 Task: Look for space in Chesham, United Kingdom from 2nd June, 2023 to 15th June, 2023 for 2 adults in price range Rs.10000 to Rs.15000. Place can be entire place with 1  bedroom having 1 bed and 1 bathroom. Property type can be house, flat, guest house, hotel. Booking option can be shelf check-in. Required host language is English.
Action: Mouse moved to (416, 59)
Screenshot: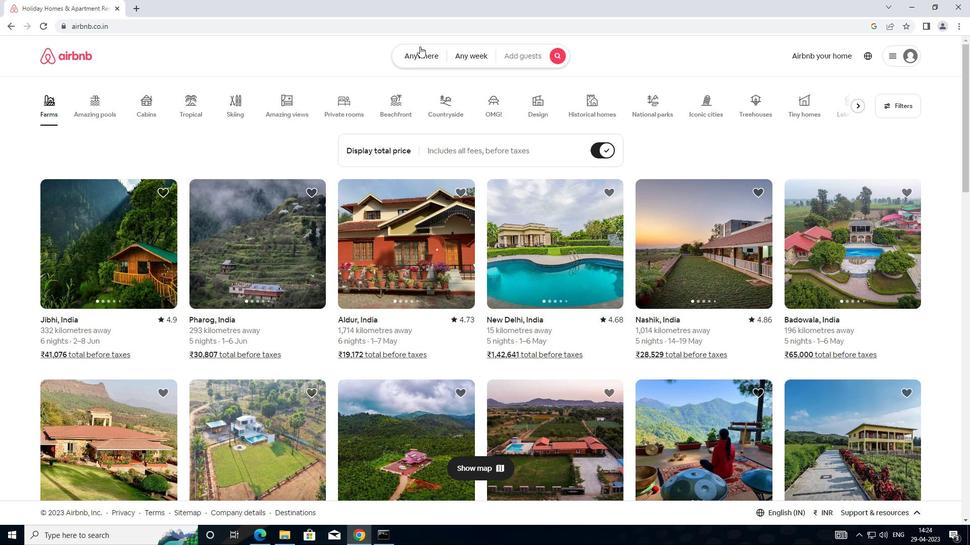 
Action: Mouse pressed left at (416, 59)
Screenshot: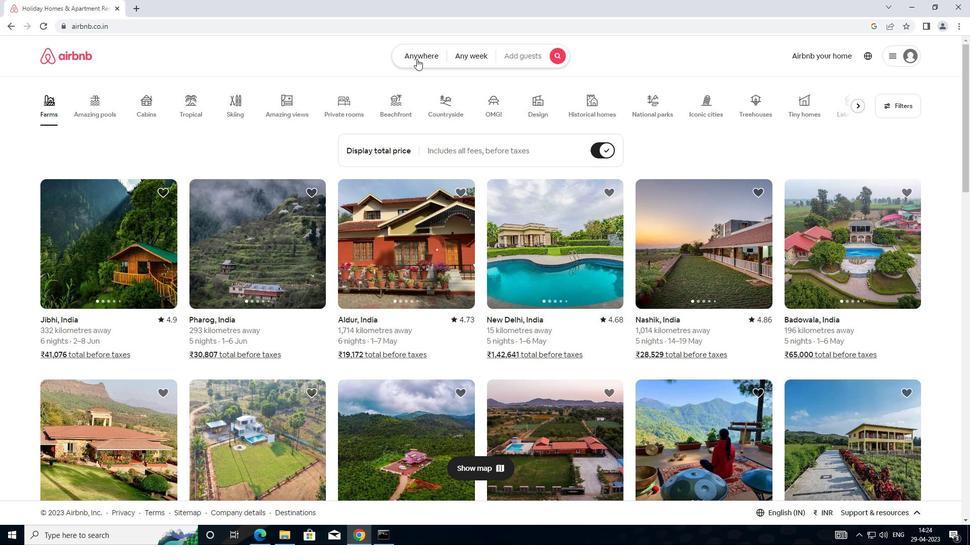 
Action: Mouse moved to (331, 97)
Screenshot: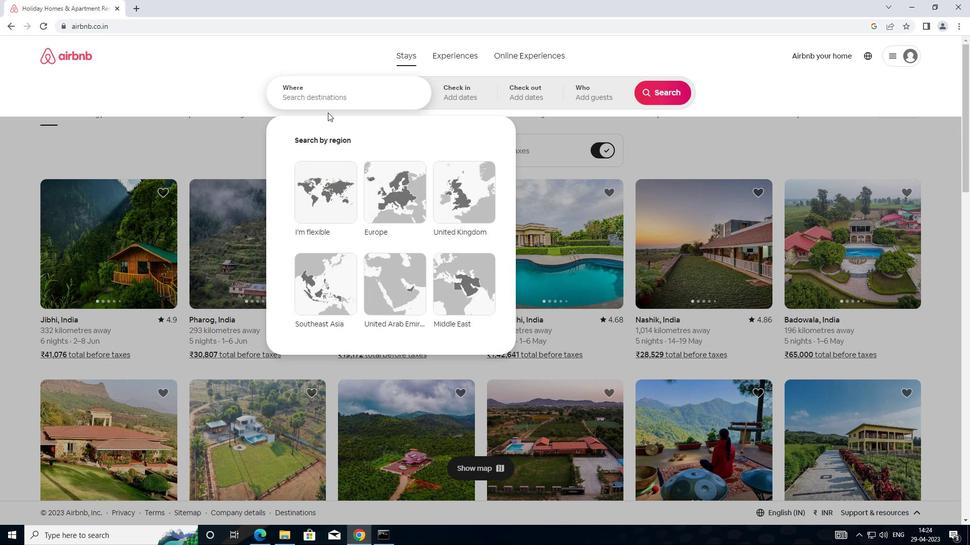 
Action: Mouse pressed left at (331, 97)
Screenshot: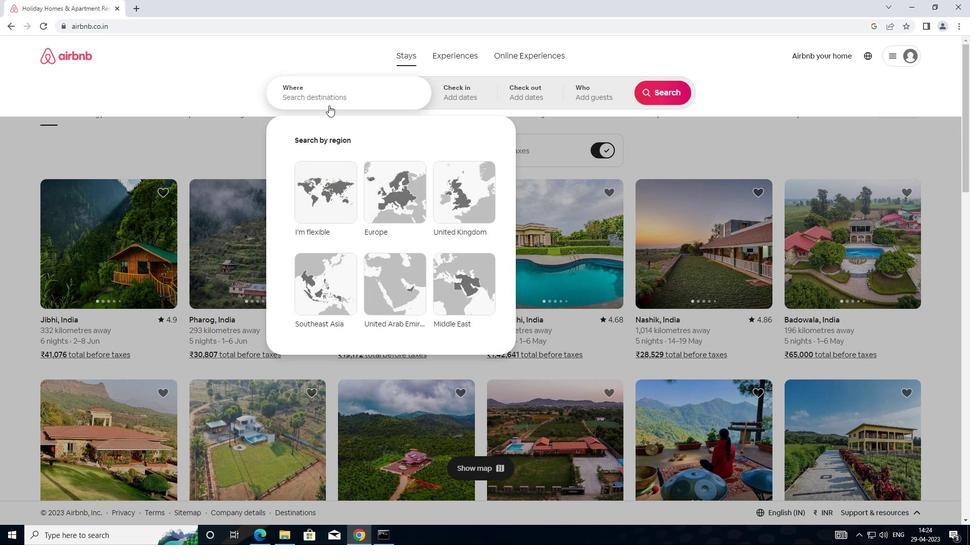 
Action: Mouse moved to (342, 97)
Screenshot: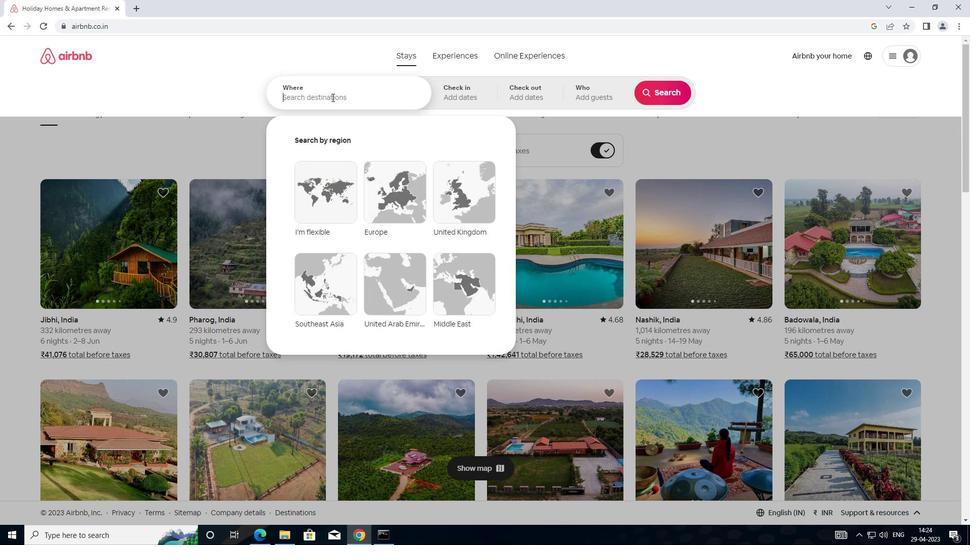 
Action: Key pressed <Key.shift>CHESAM
Screenshot: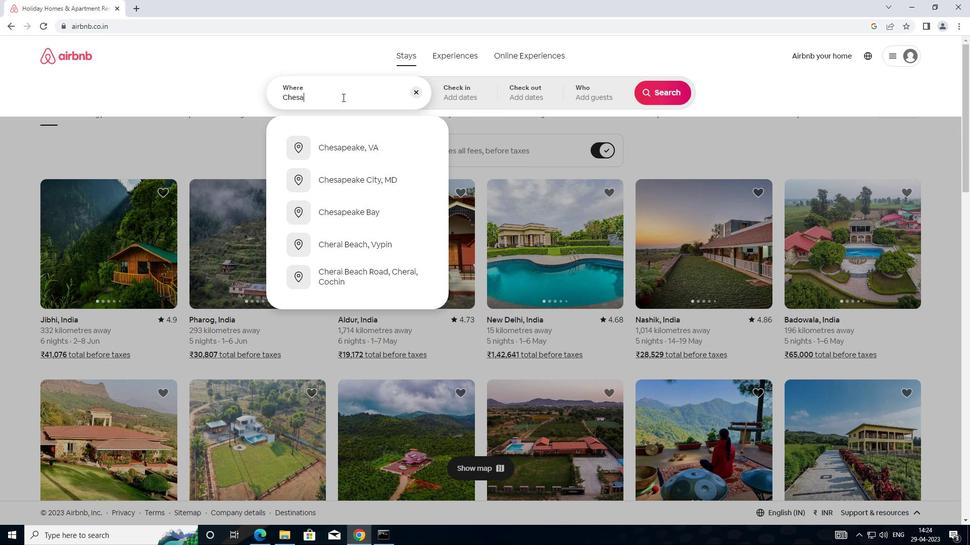 
Action: Mouse moved to (328, 141)
Screenshot: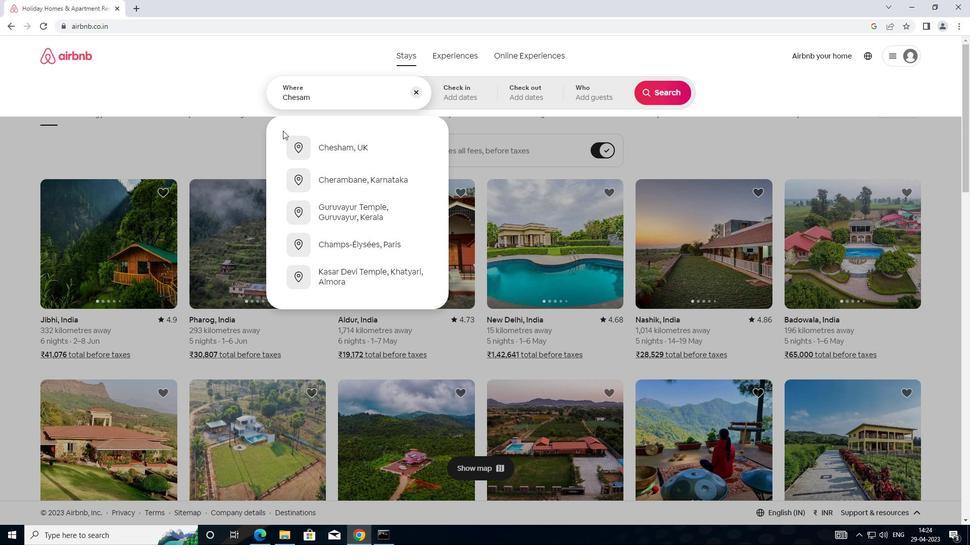 
Action: Mouse pressed left at (328, 141)
Screenshot: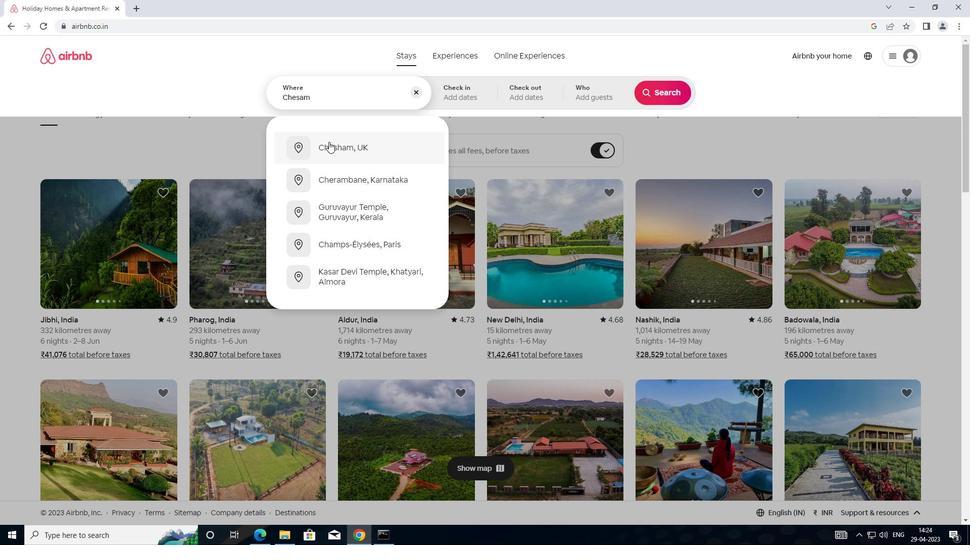 
Action: Mouse moved to (541, 104)
Screenshot: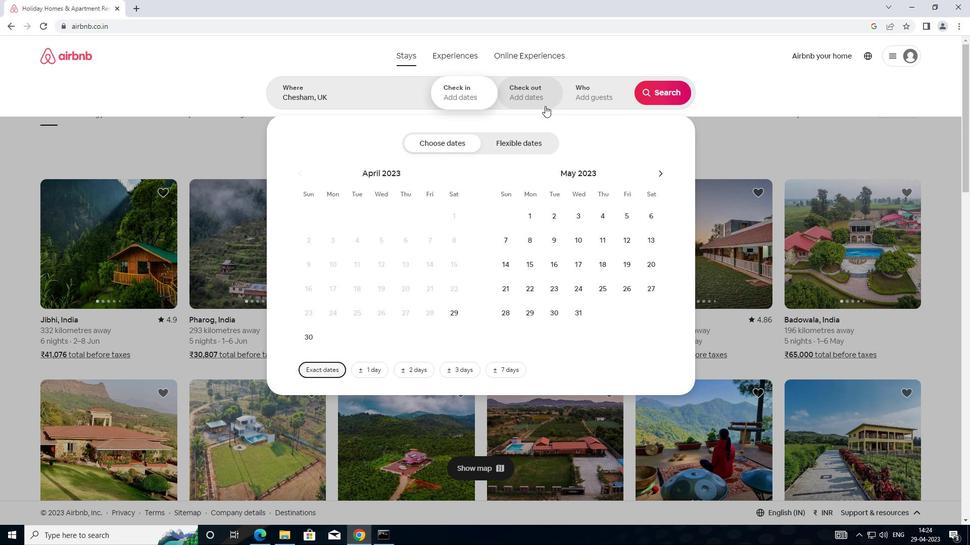 
Action: Mouse pressed left at (541, 104)
Screenshot: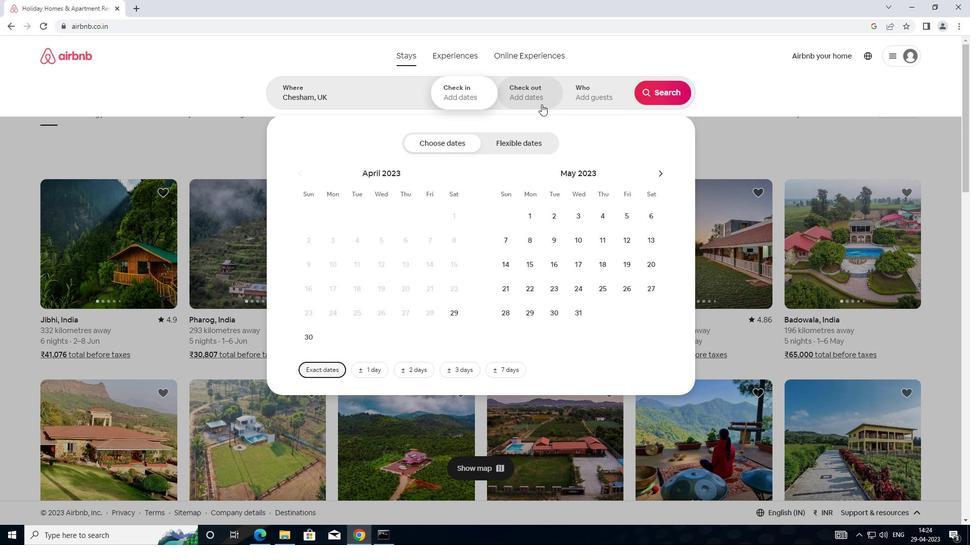 
Action: Mouse moved to (662, 175)
Screenshot: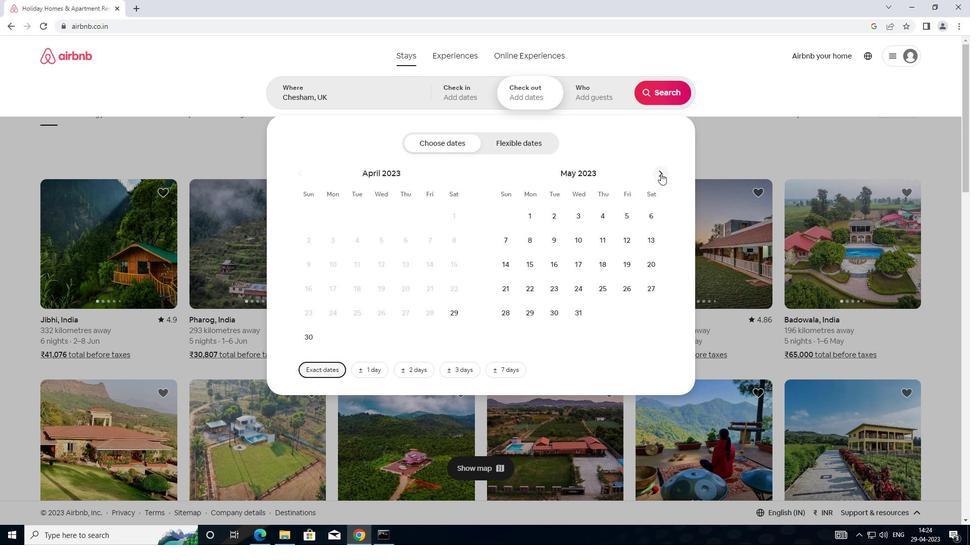 
Action: Mouse pressed left at (662, 175)
Screenshot: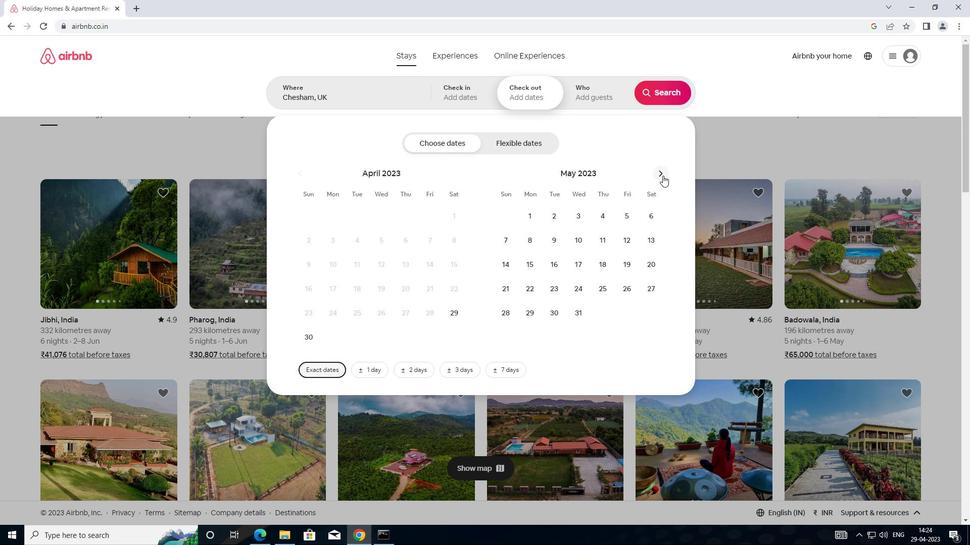 
Action: Mouse moved to (662, 173)
Screenshot: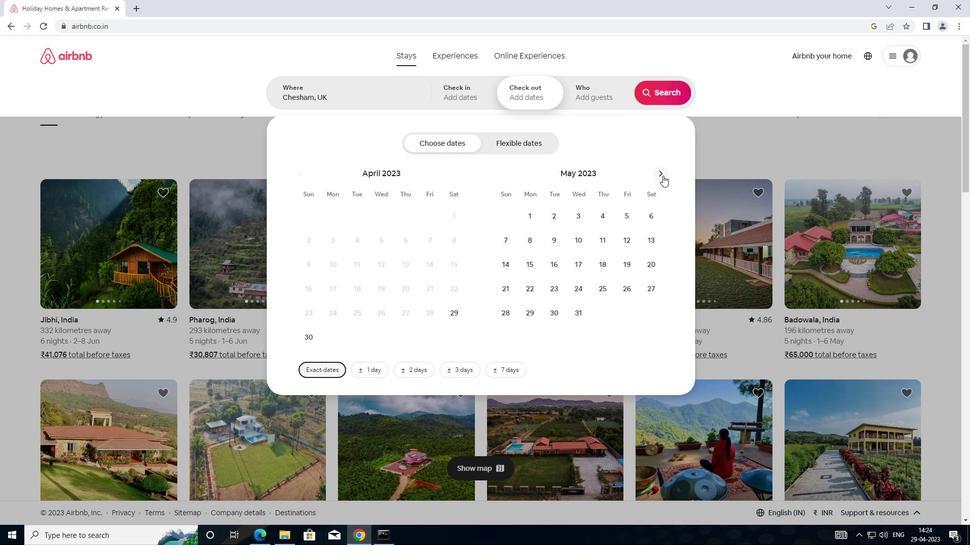 
Action: Mouse pressed left at (662, 173)
Screenshot: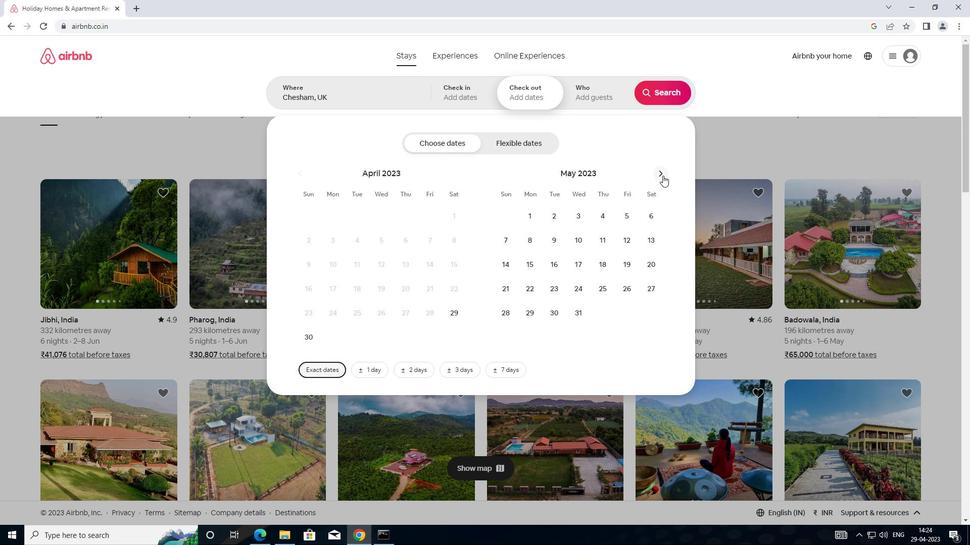 
Action: Mouse moved to (662, 172)
Screenshot: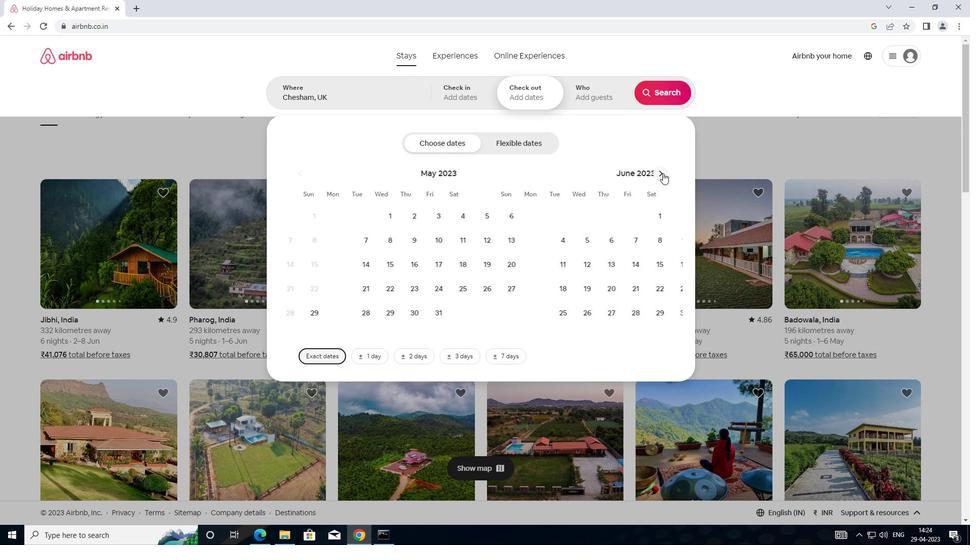 
Action: Mouse pressed left at (662, 172)
Screenshot: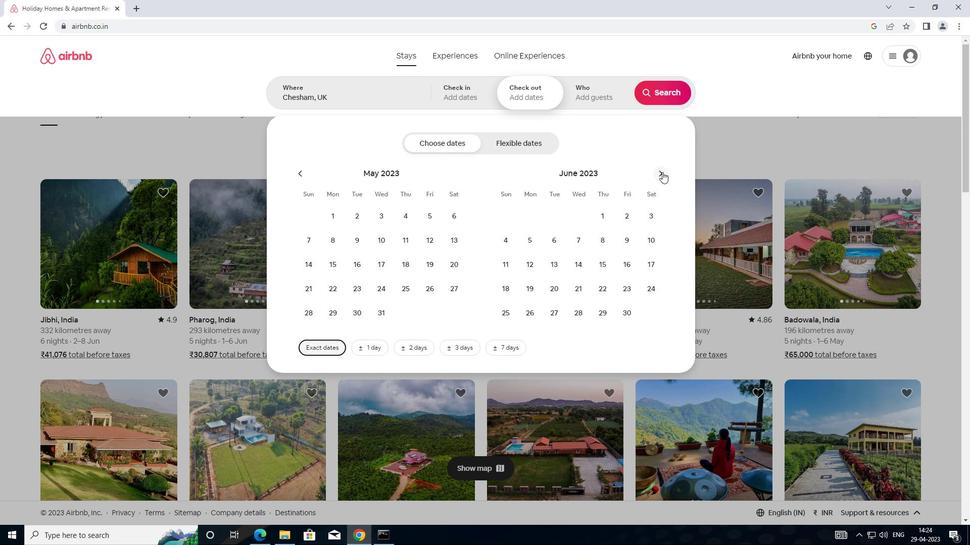 
Action: Mouse moved to (298, 170)
Screenshot: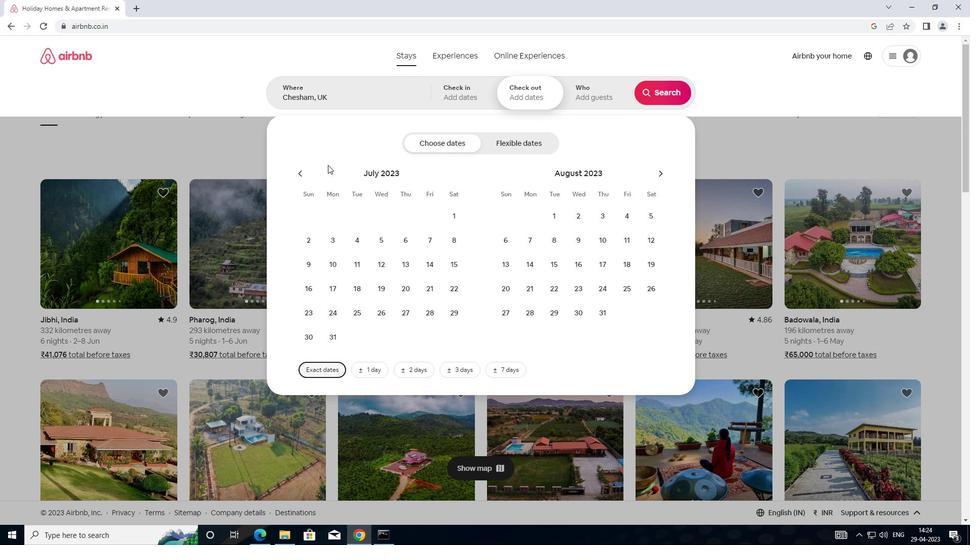 
Action: Mouse pressed left at (298, 170)
Screenshot: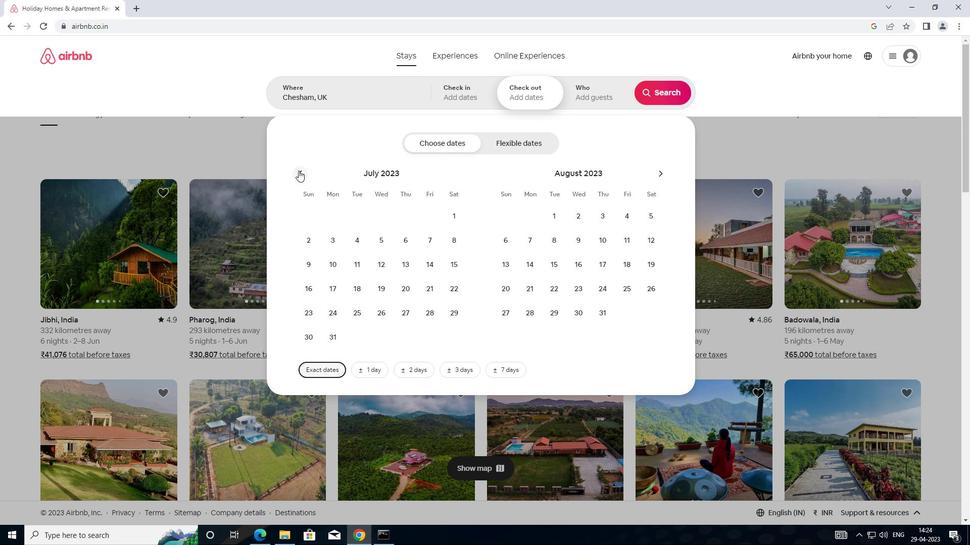 
Action: Mouse moved to (508, 244)
Screenshot: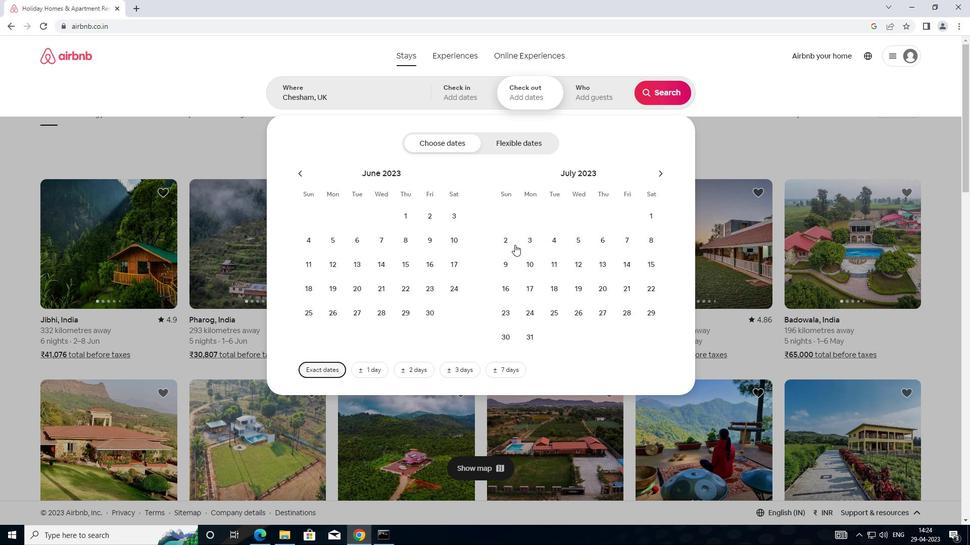 
Action: Mouse pressed left at (508, 244)
Screenshot: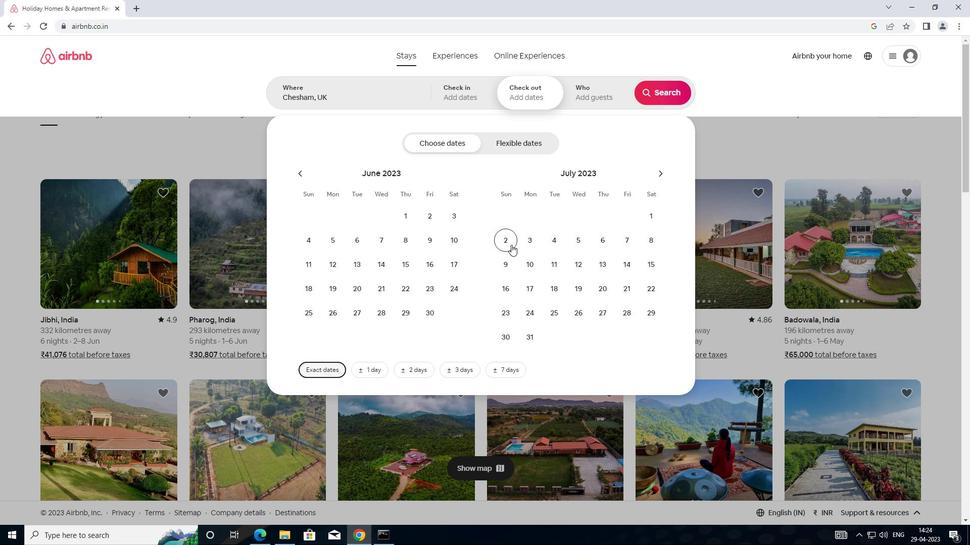 
Action: Mouse moved to (645, 265)
Screenshot: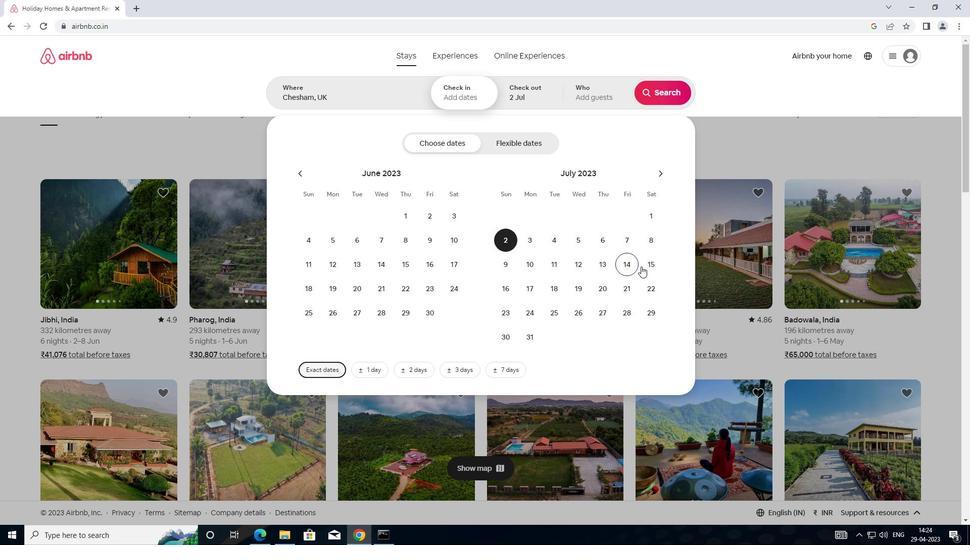 
Action: Mouse pressed left at (645, 265)
Screenshot: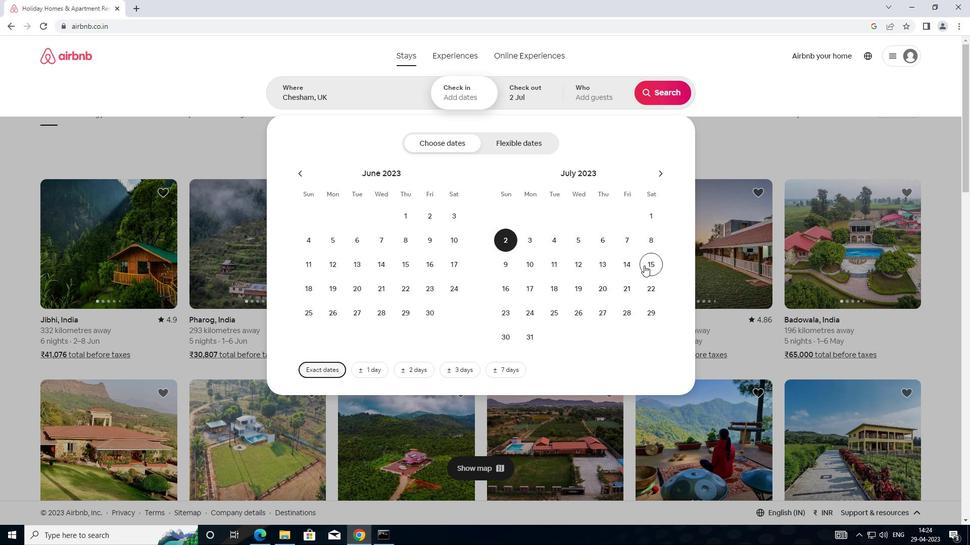 
Action: Mouse moved to (600, 88)
Screenshot: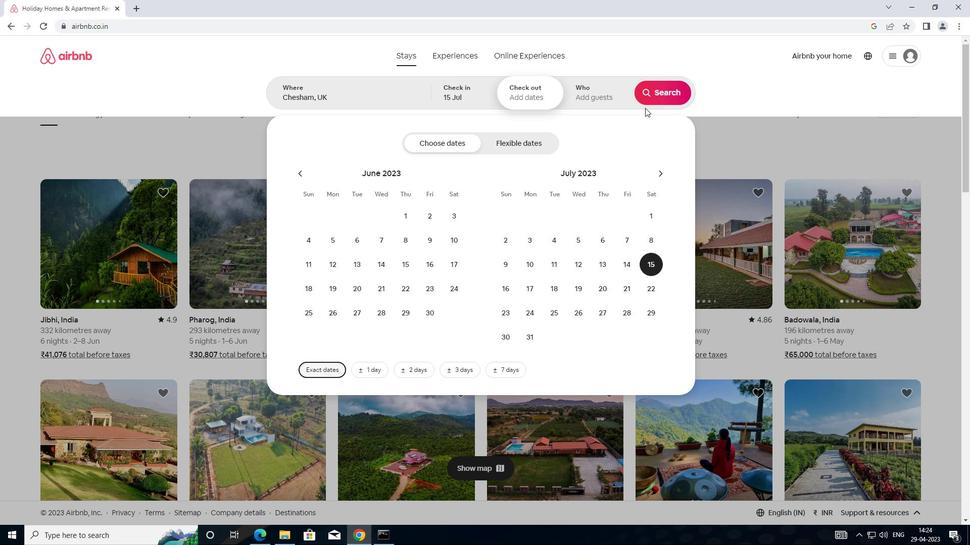 
Action: Mouse pressed left at (600, 88)
Screenshot: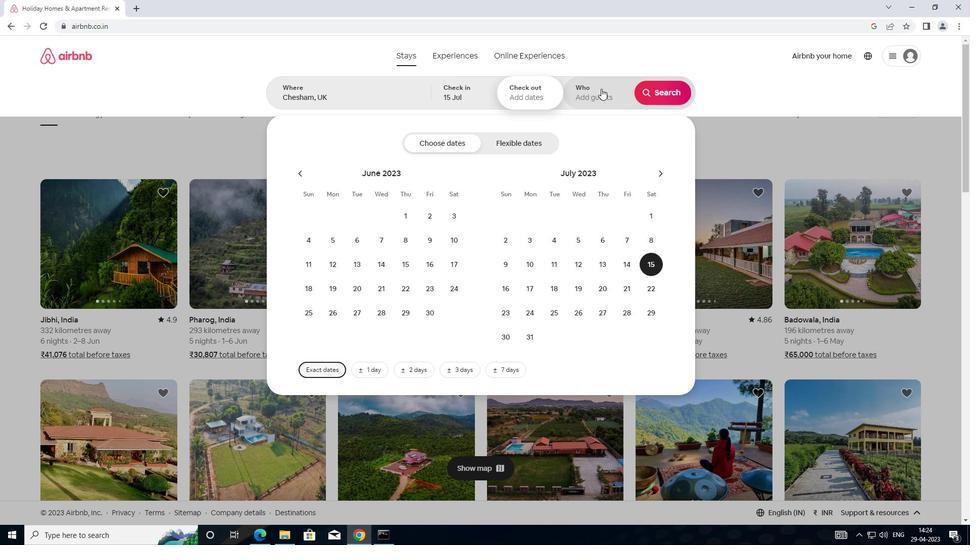 
Action: Mouse moved to (666, 139)
Screenshot: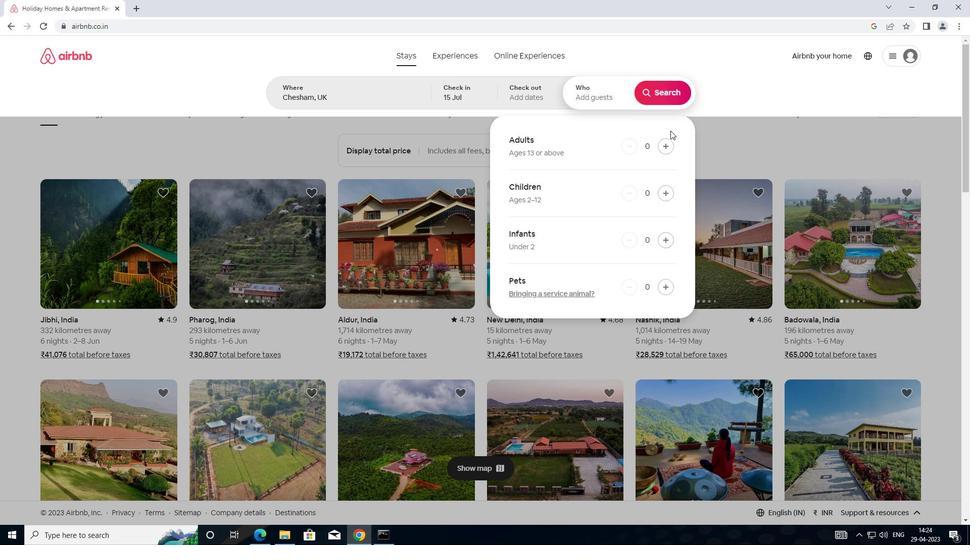 
Action: Mouse pressed left at (666, 139)
Screenshot: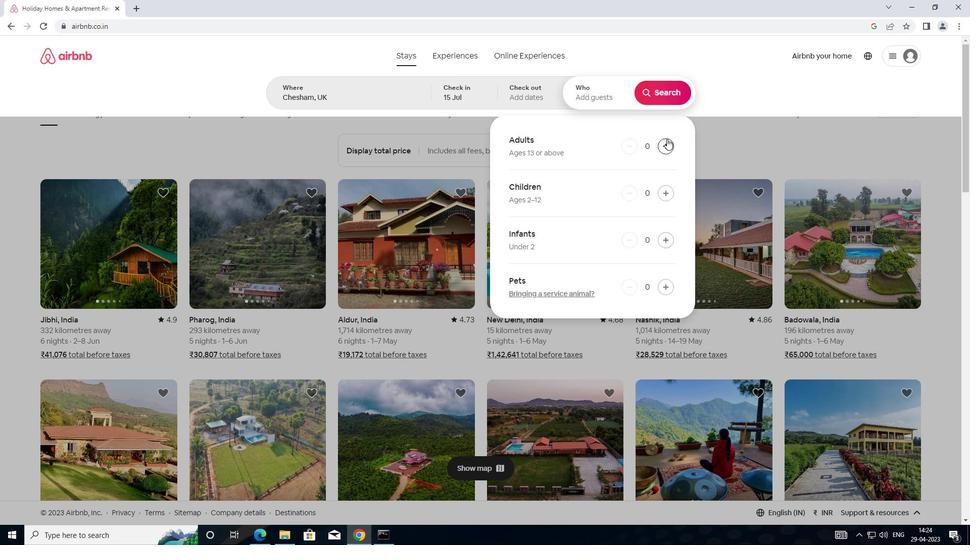 
Action: Mouse pressed left at (666, 139)
Screenshot: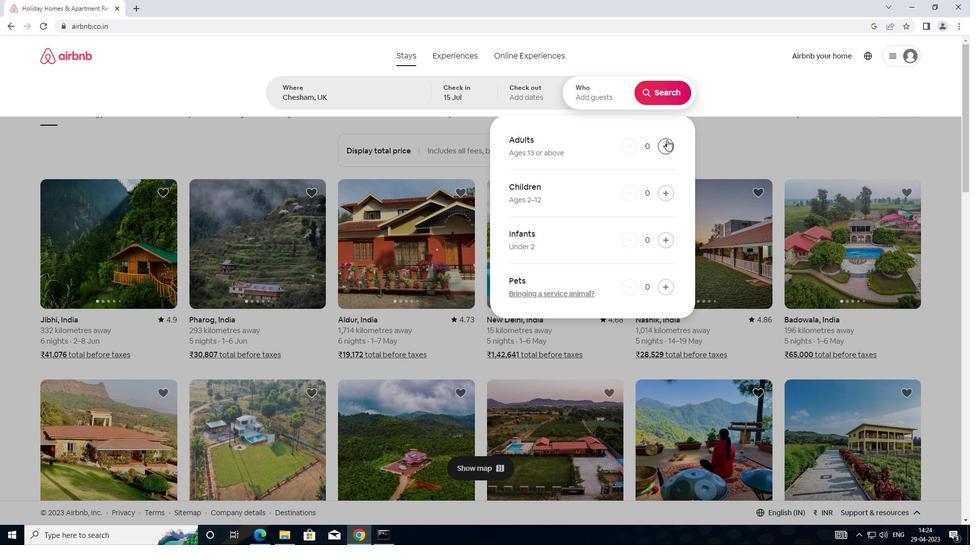 
Action: Mouse moved to (660, 98)
Screenshot: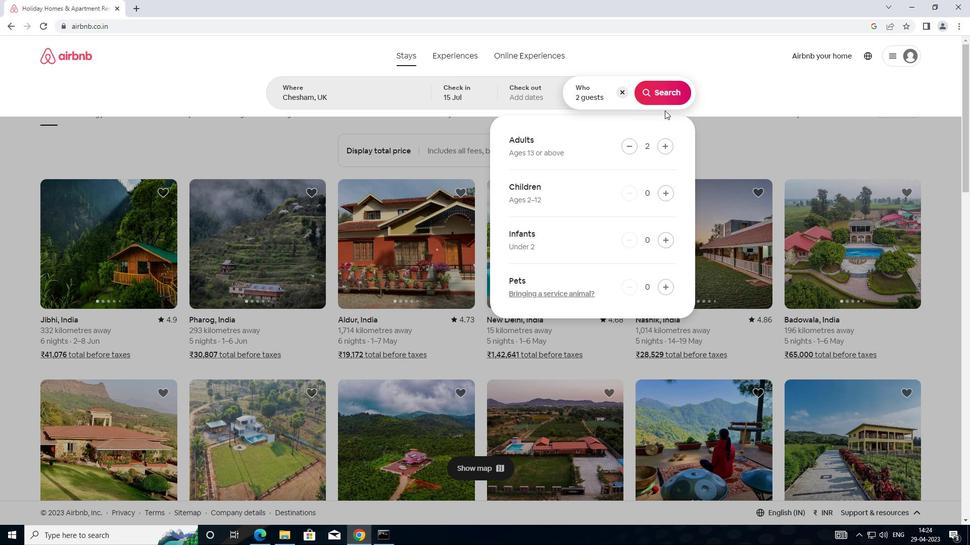 
Action: Mouse pressed left at (660, 98)
Screenshot: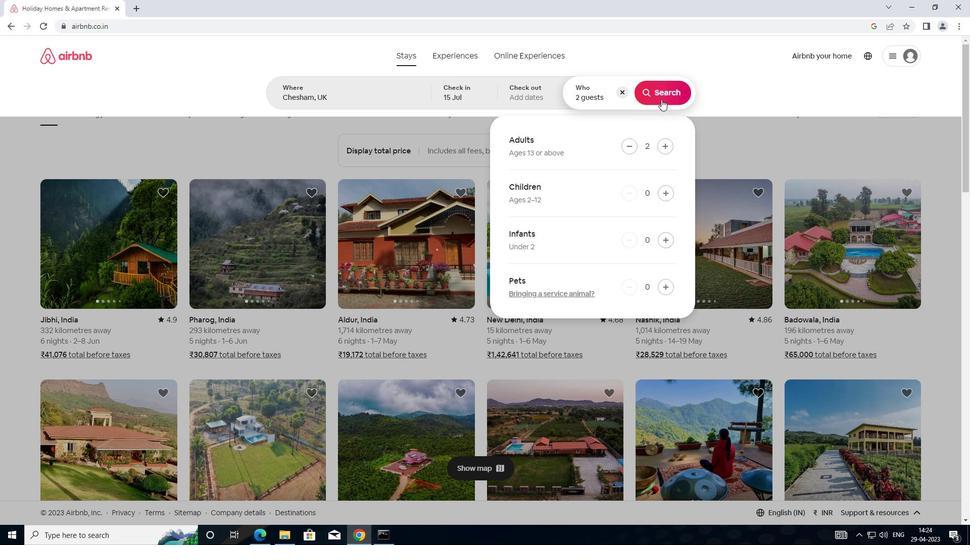
Action: Mouse moved to (939, 96)
Screenshot: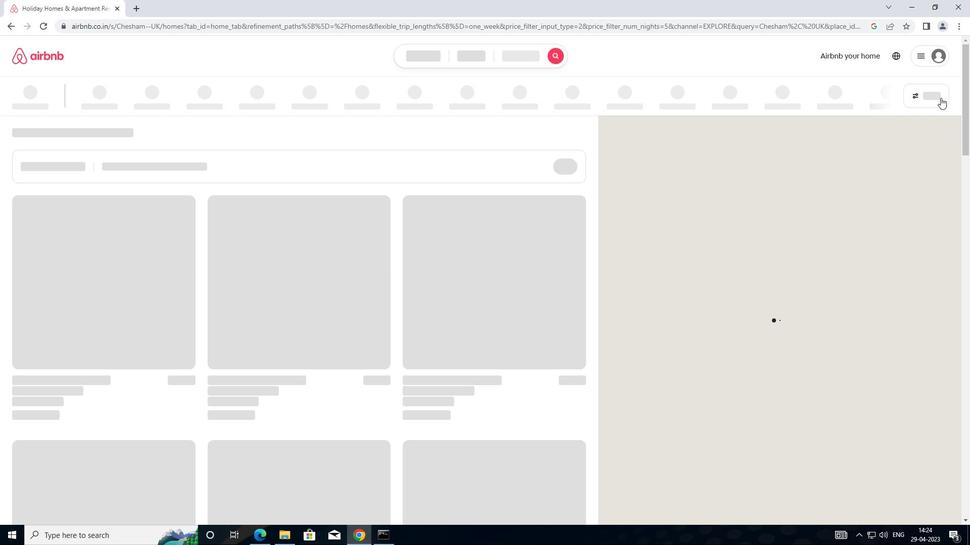 
Action: Mouse pressed left at (939, 96)
Screenshot: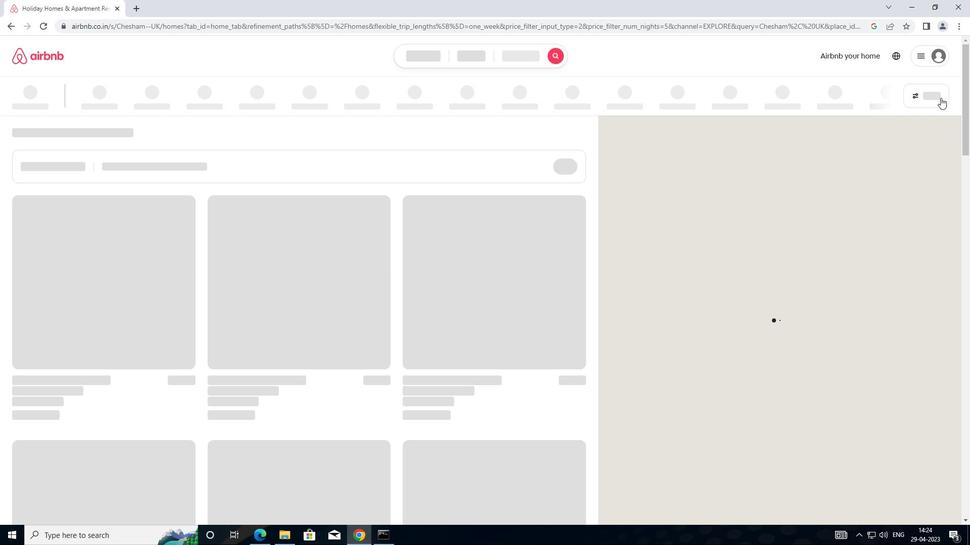 
Action: Mouse moved to (394, 223)
Screenshot: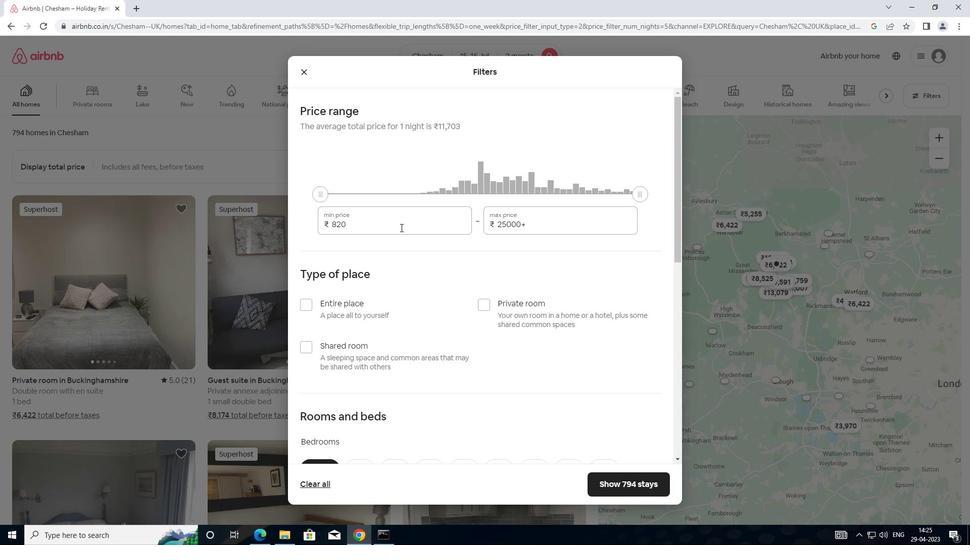 
Action: Mouse pressed left at (394, 223)
Screenshot: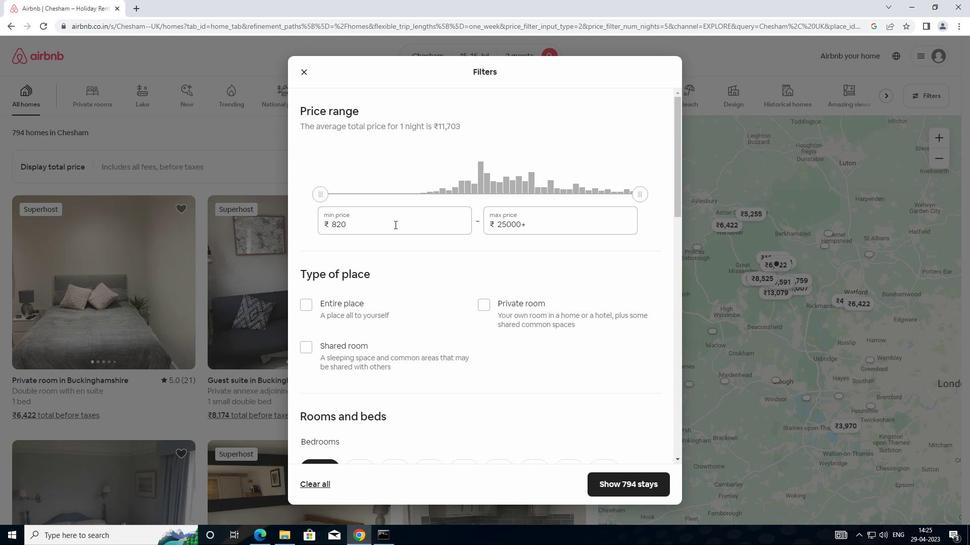 
Action: Mouse moved to (330, 215)
Screenshot: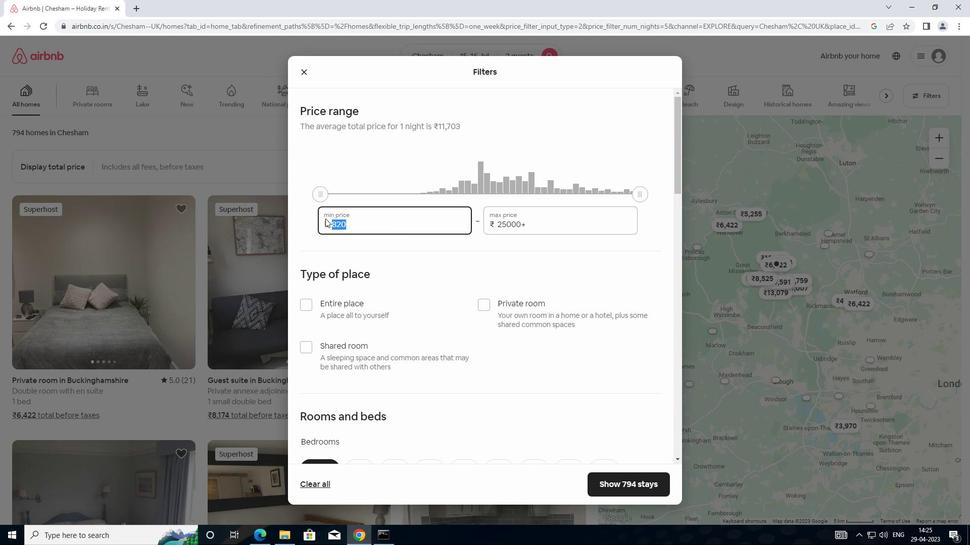 
Action: Key pressed 1
Screenshot: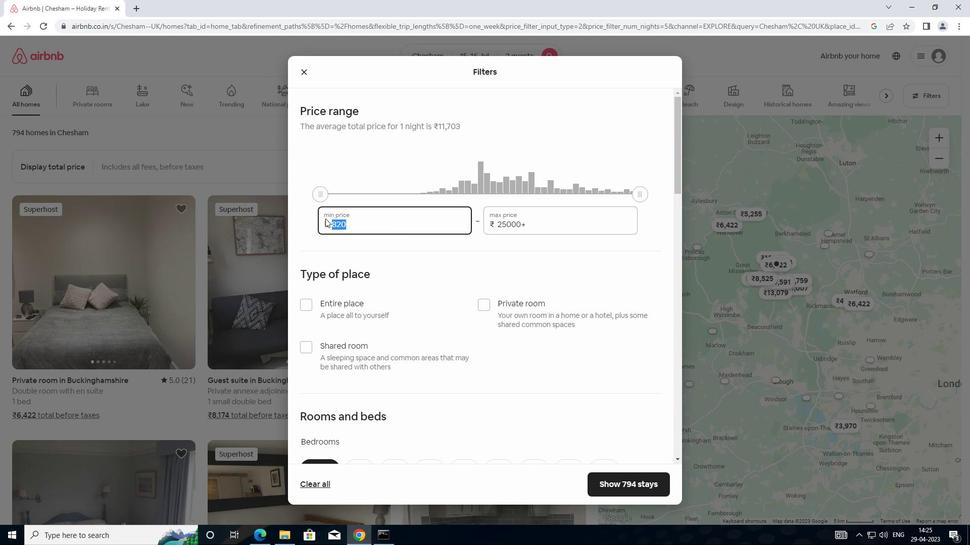 
Action: Mouse moved to (340, 214)
Screenshot: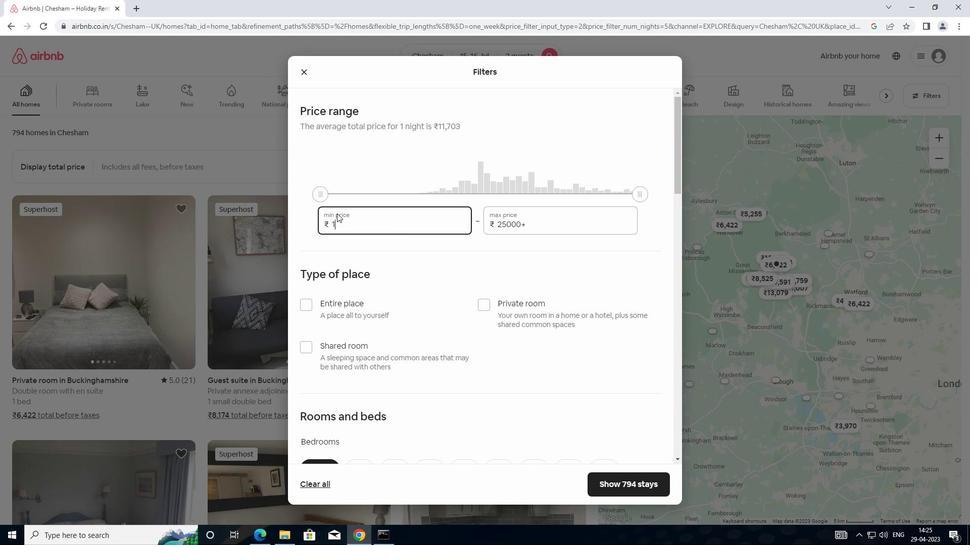 
Action: Key pressed 0
Screenshot: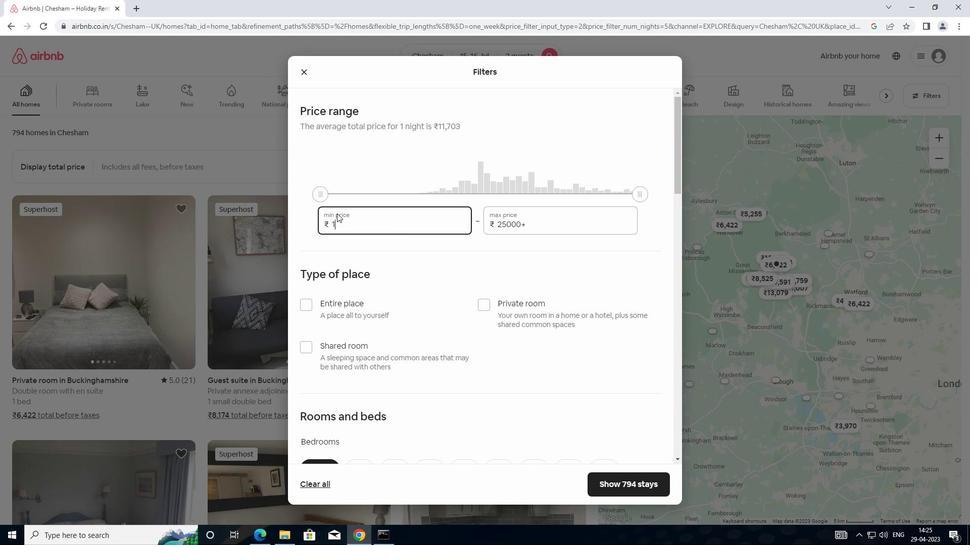 
Action: Mouse moved to (343, 213)
Screenshot: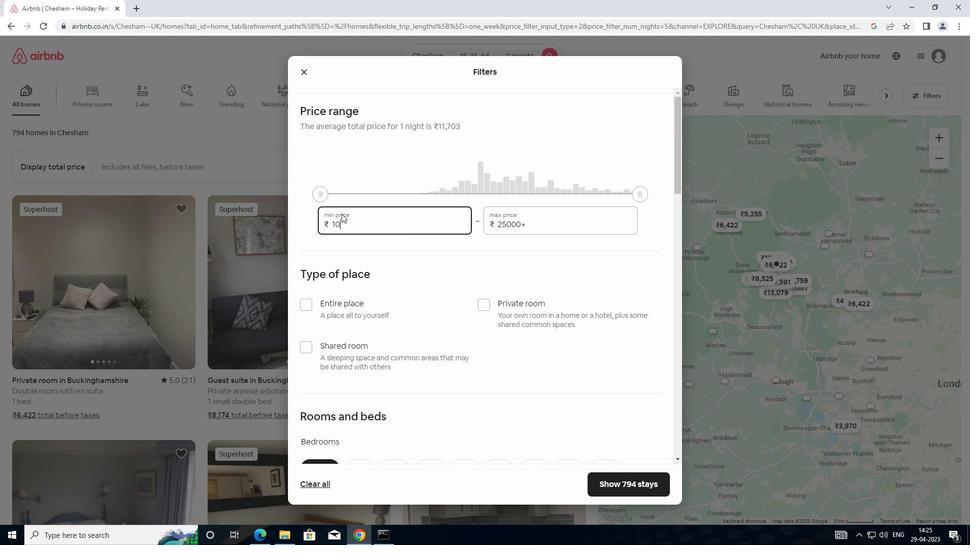 
Action: Key pressed 0
Screenshot: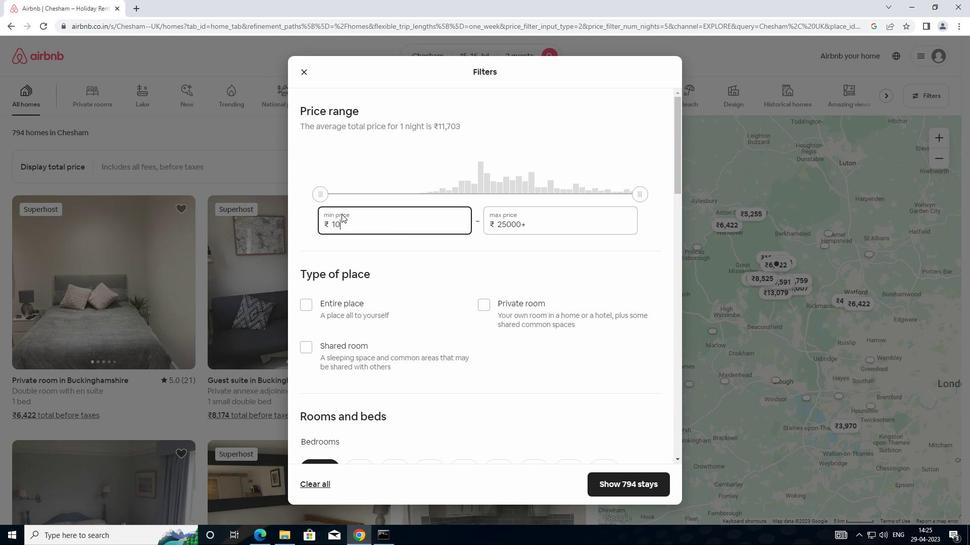 
Action: Mouse moved to (344, 213)
Screenshot: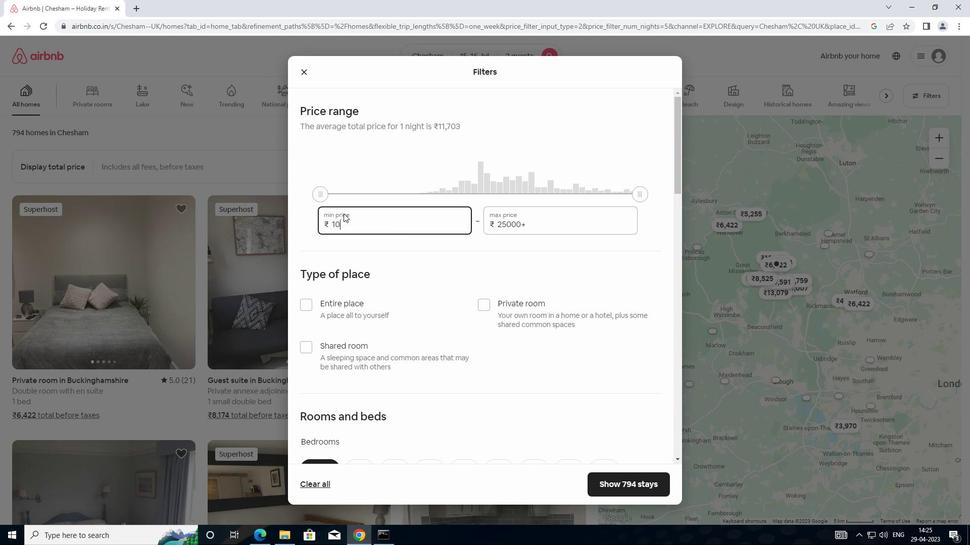 
Action: Key pressed 0
Screenshot: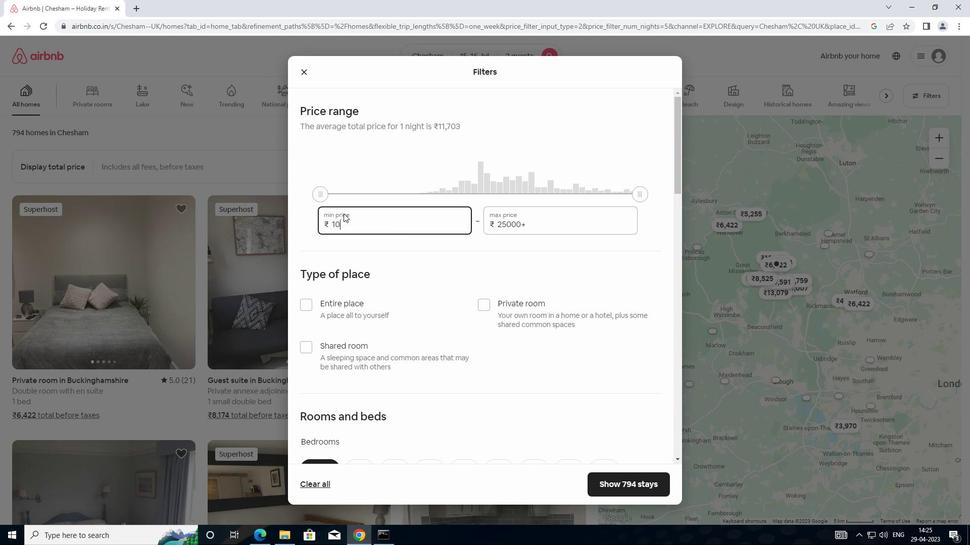 
Action: Mouse moved to (344, 212)
Screenshot: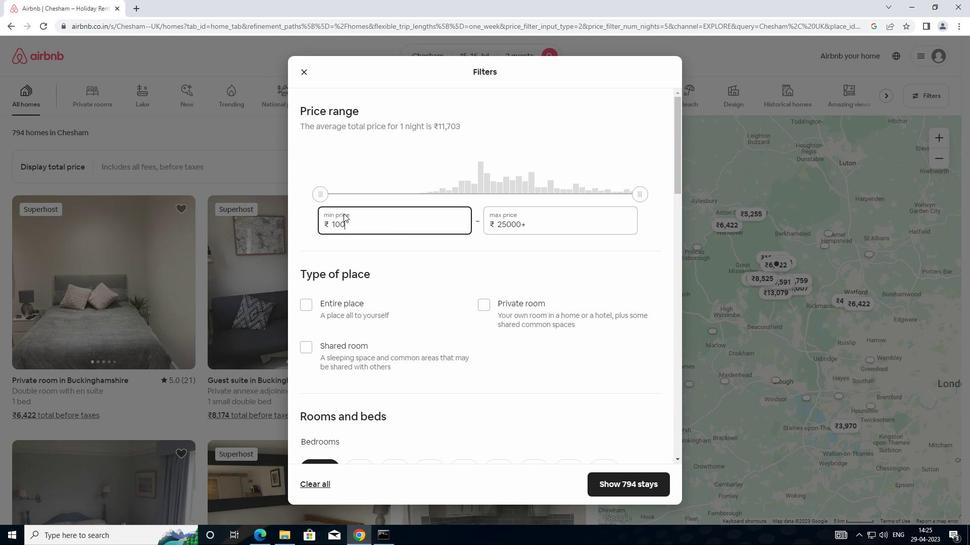 
Action: Key pressed 0
Screenshot: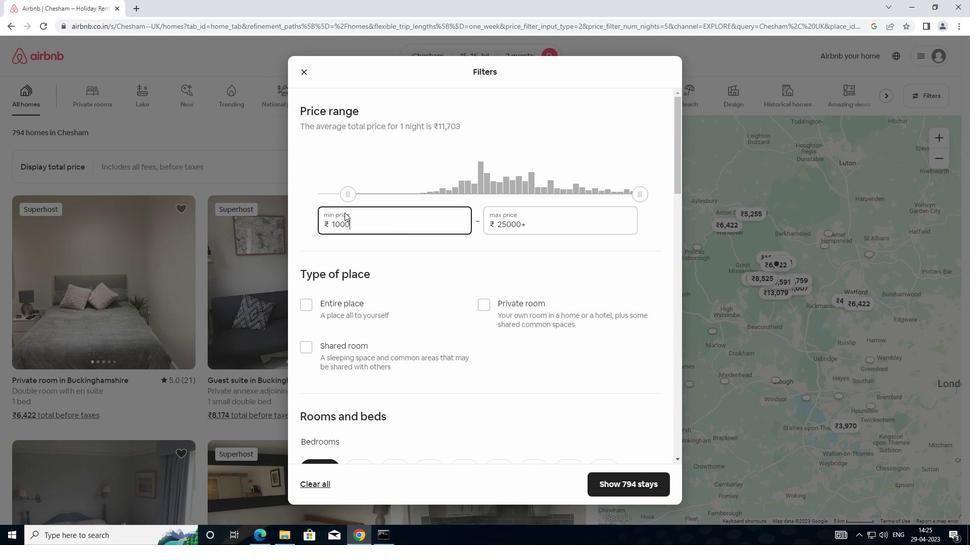 
Action: Mouse moved to (533, 221)
Screenshot: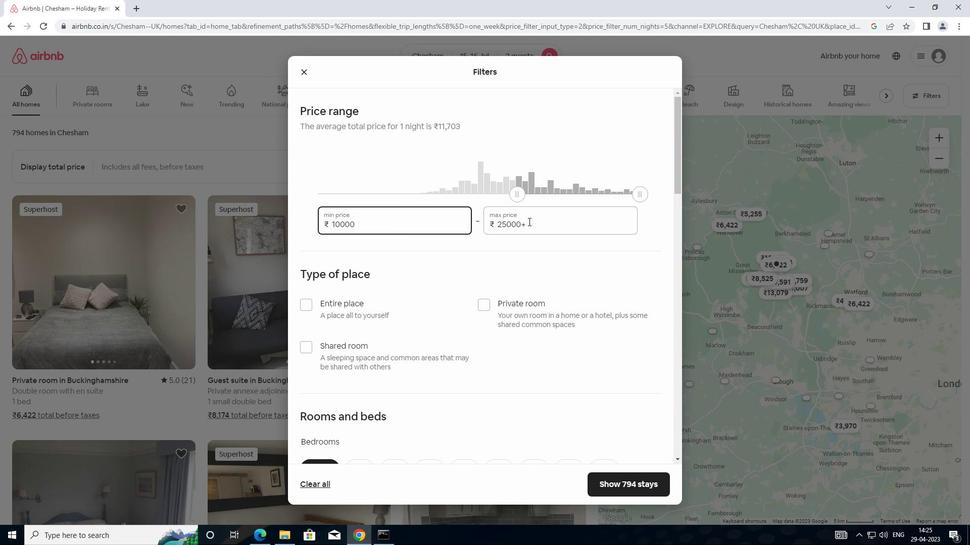 
Action: Mouse pressed left at (533, 221)
Screenshot: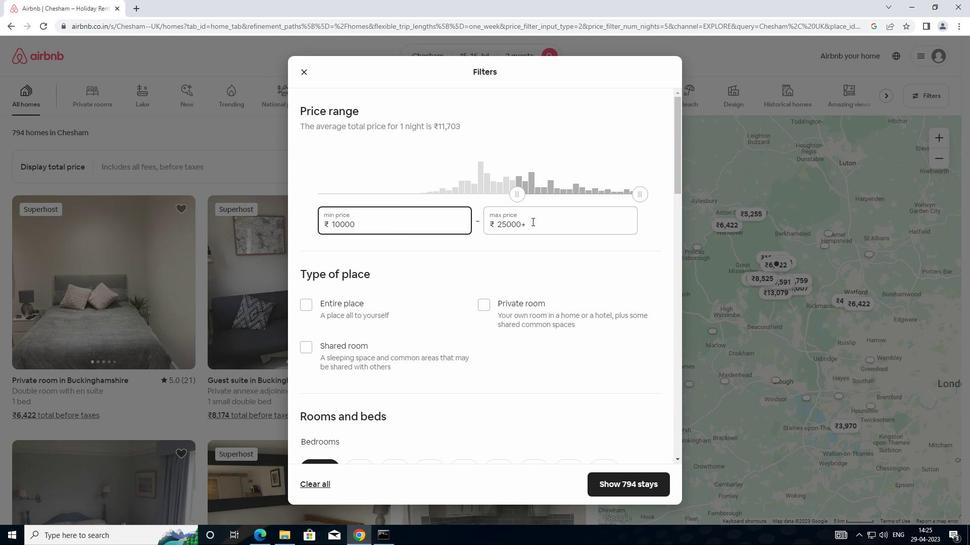 
Action: Mouse moved to (484, 223)
Screenshot: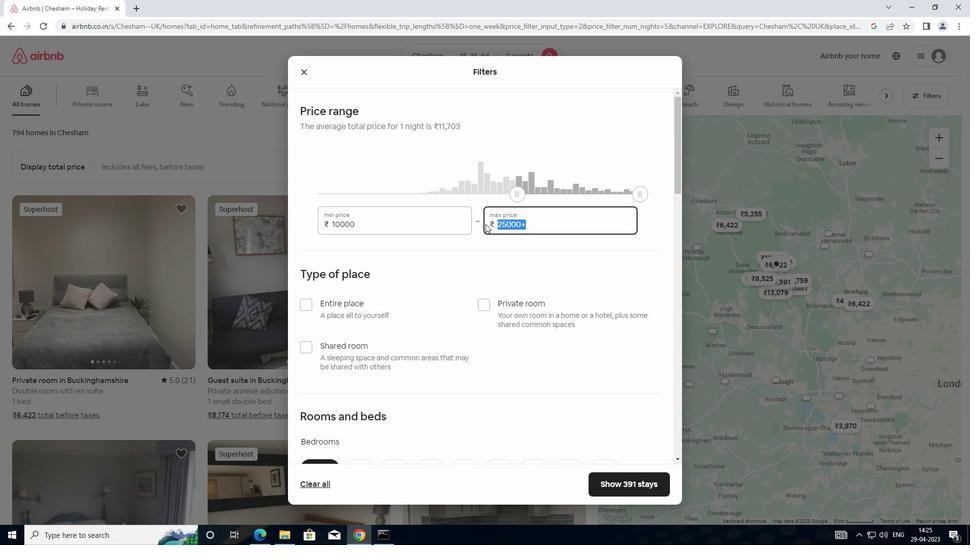 
Action: Key pressed 1
Screenshot: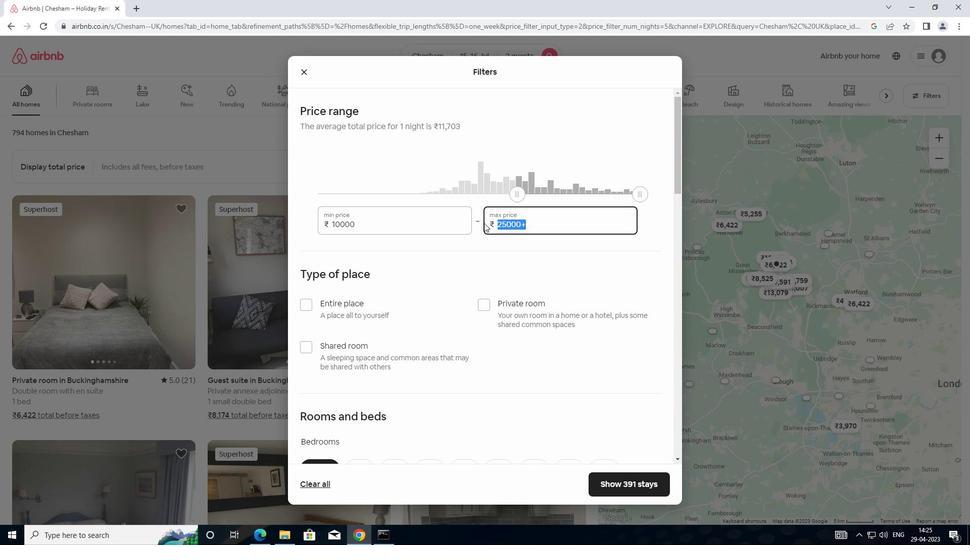 
Action: Mouse moved to (484, 222)
Screenshot: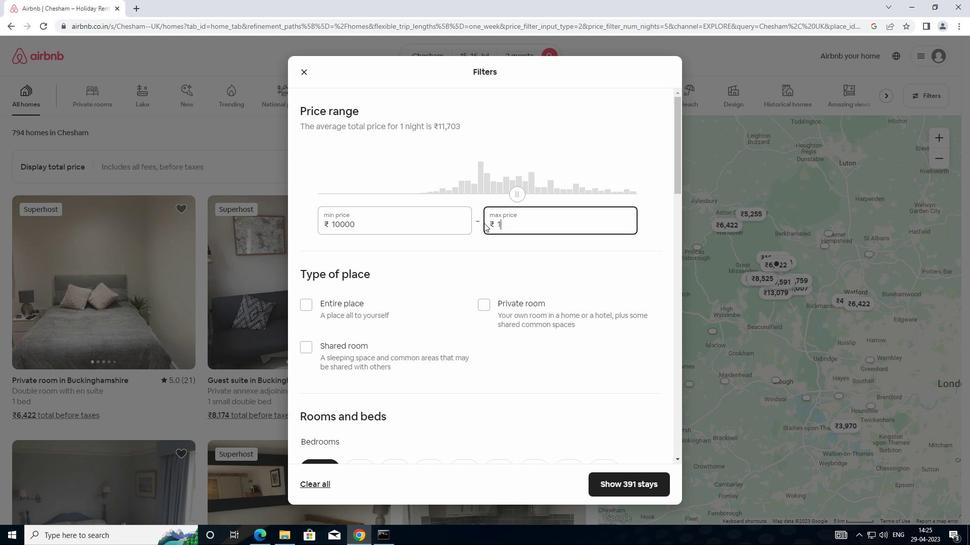 
Action: Key pressed 5
Screenshot: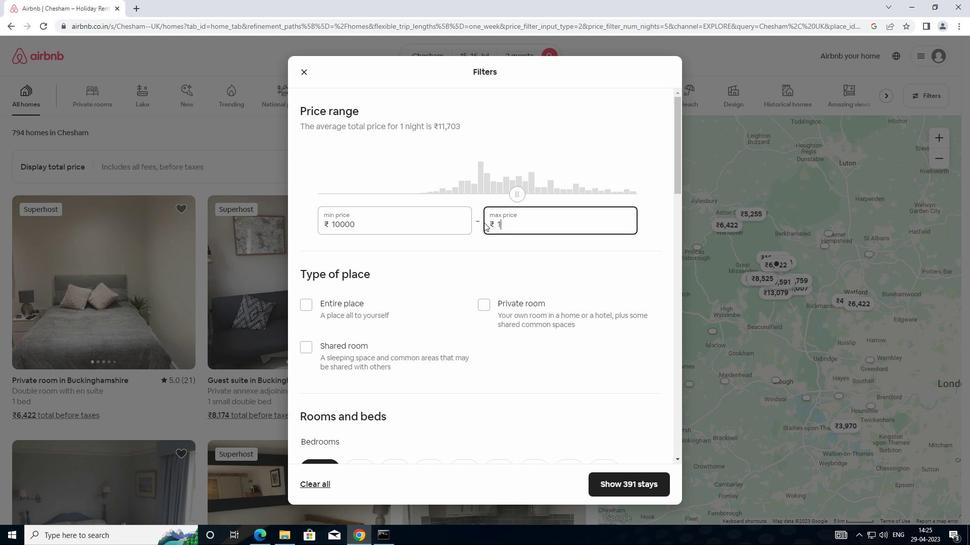 
Action: Mouse moved to (484, 221)
Screenshot: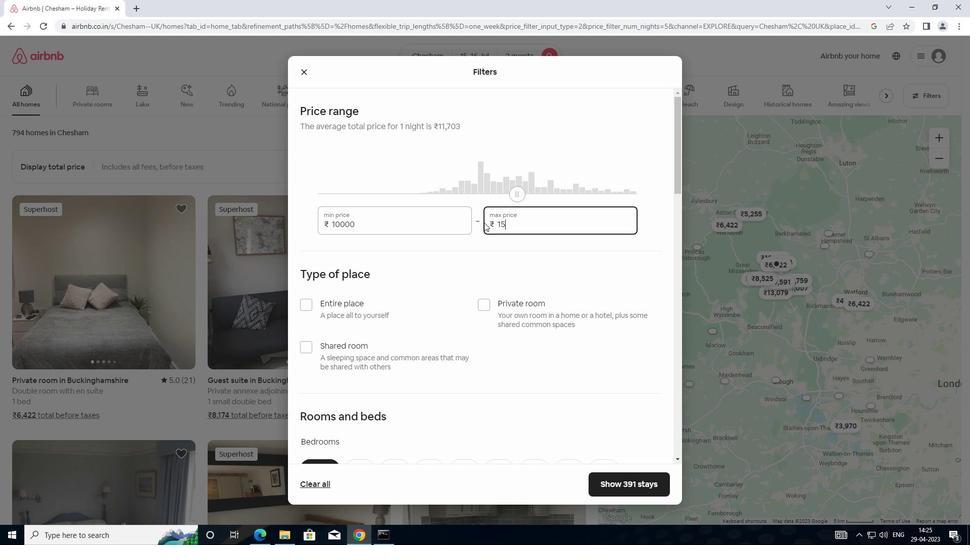 
Action: Key pressed 00
Screenshot: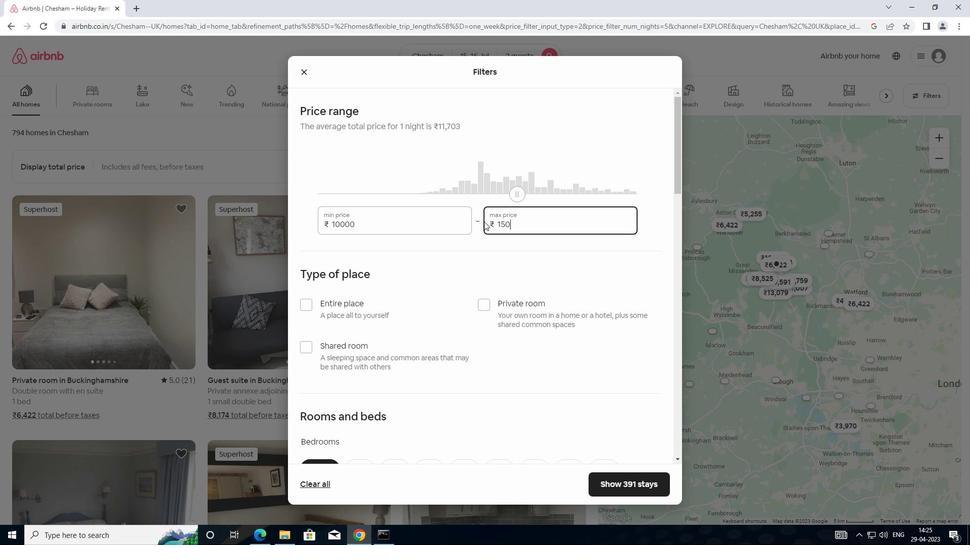 
Action: Mouse moved to (484, 220)
Screenshot: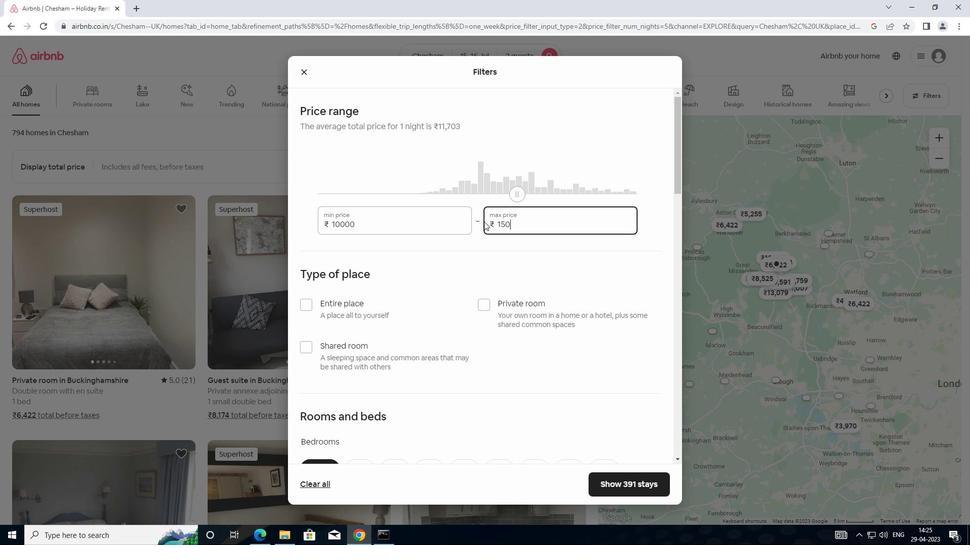 
Action: Key pressed 0
Screenshot: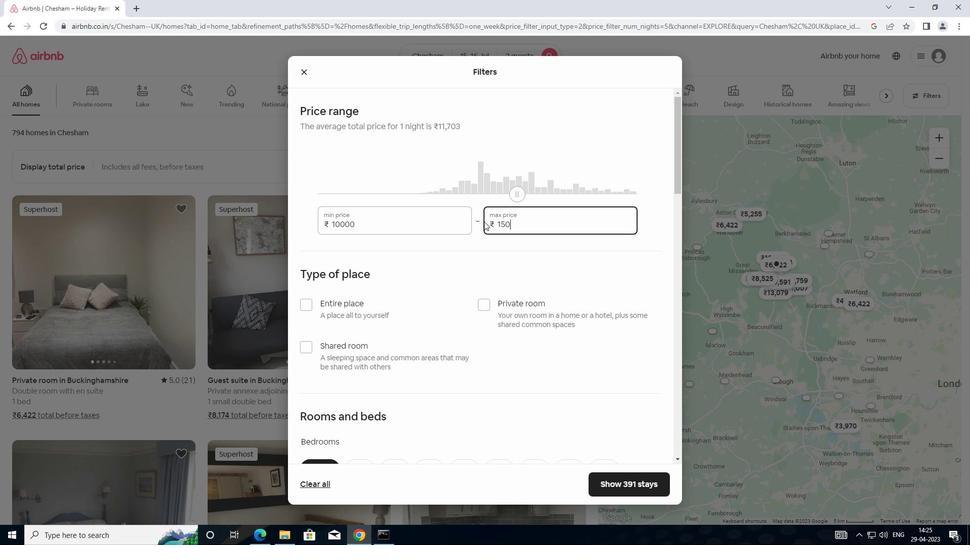 
Action: Mouse moved to (484, 220)
Screenshot: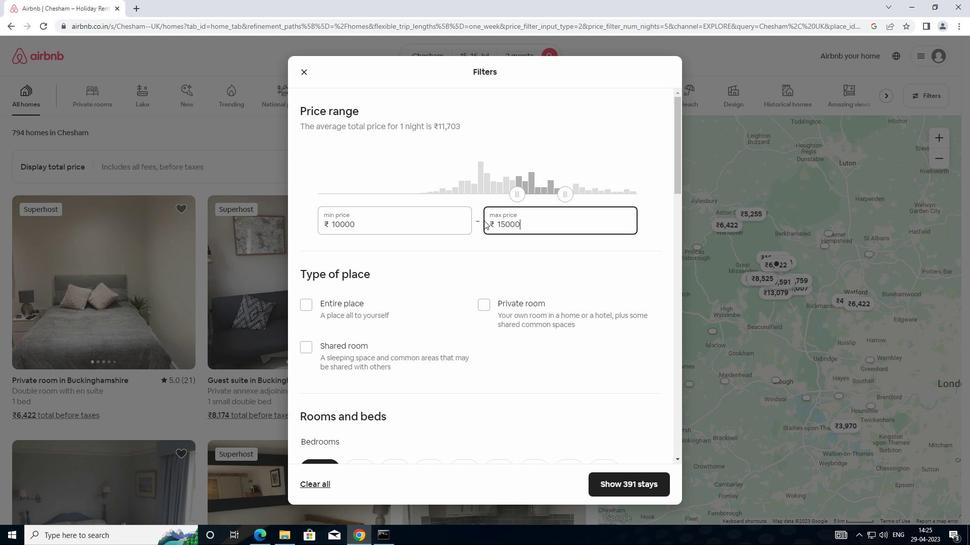 
Action: Key pressed 0
Screenshot: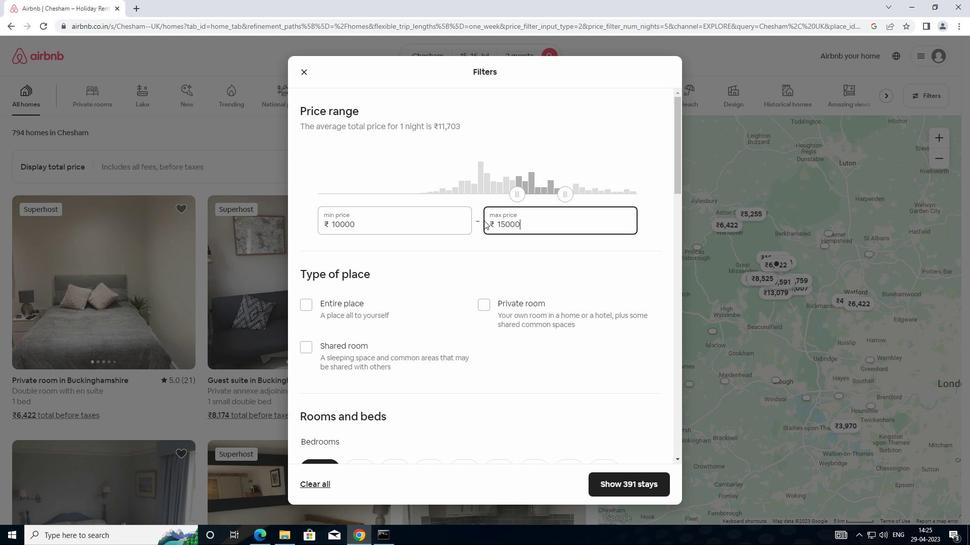 
Action: Mouse moved to (499, 245)
Screenshot: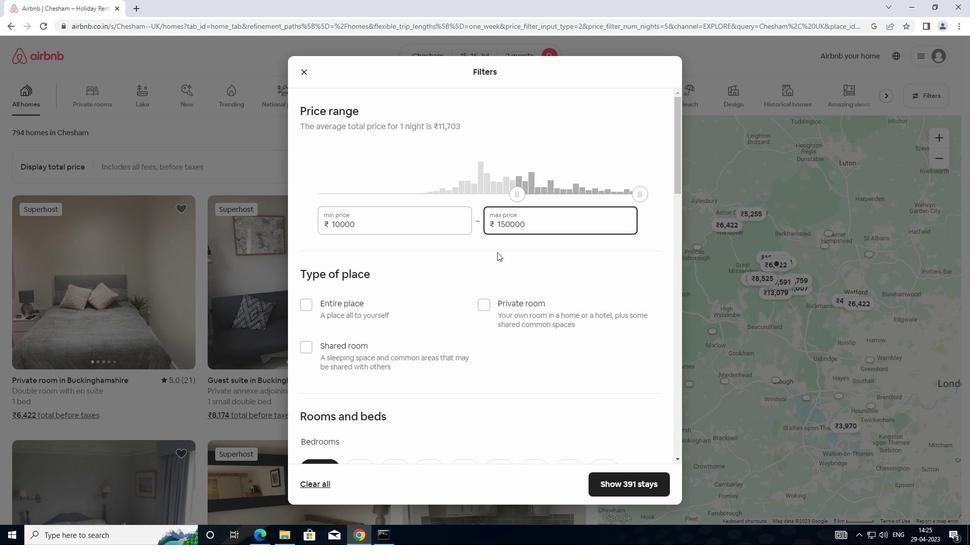 
Action: Key pressed <Key.backspace>
Screenshot: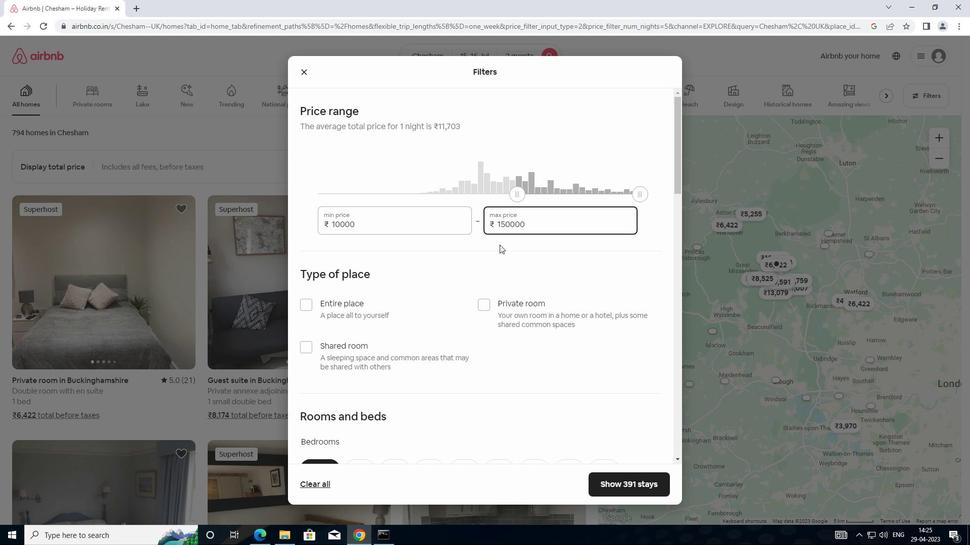 
Action: Mouse moved to (489, 277)
Screenshot: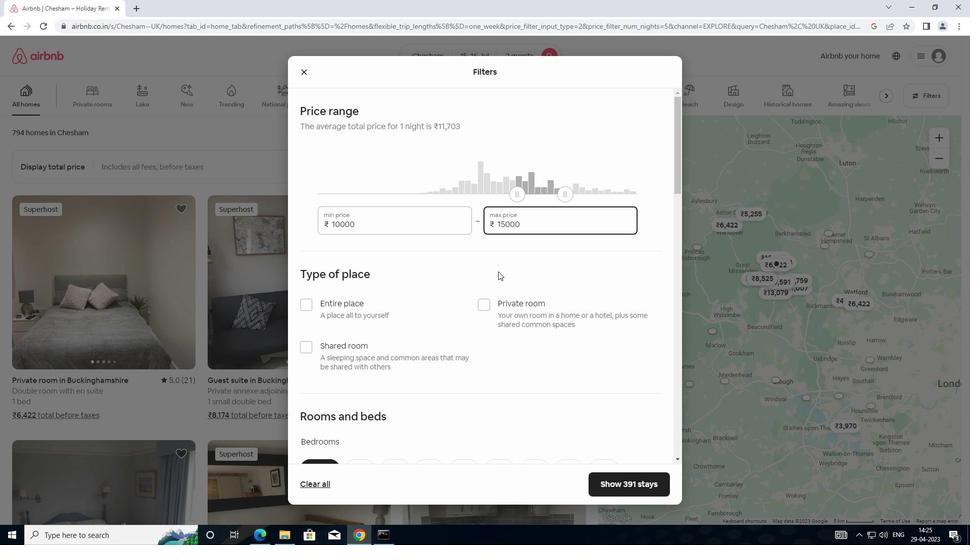 
Action: Mouse scrolled (489, 276) with delta (0, 0)
Screenshot: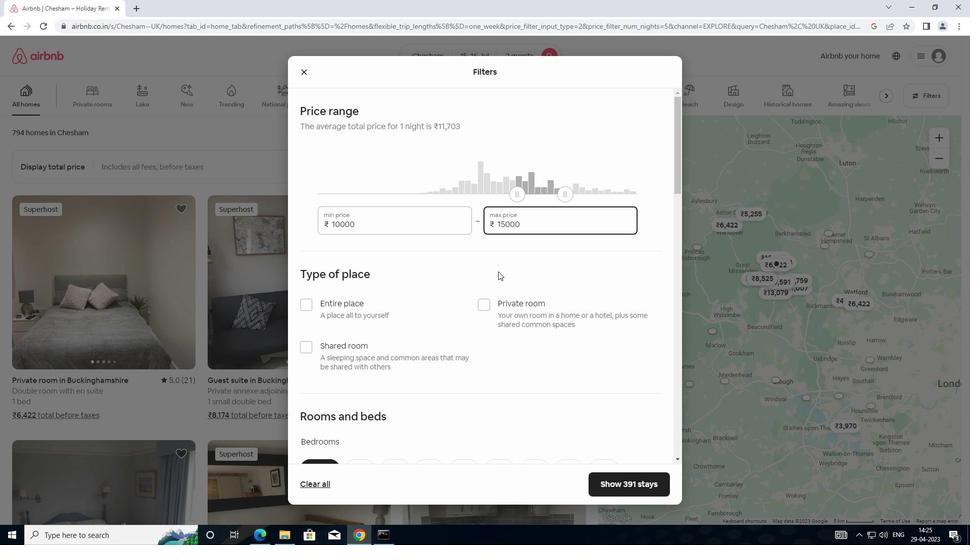 
Action: Mouse scrolled (489, 276) with delta (0, 0)
Screenshot: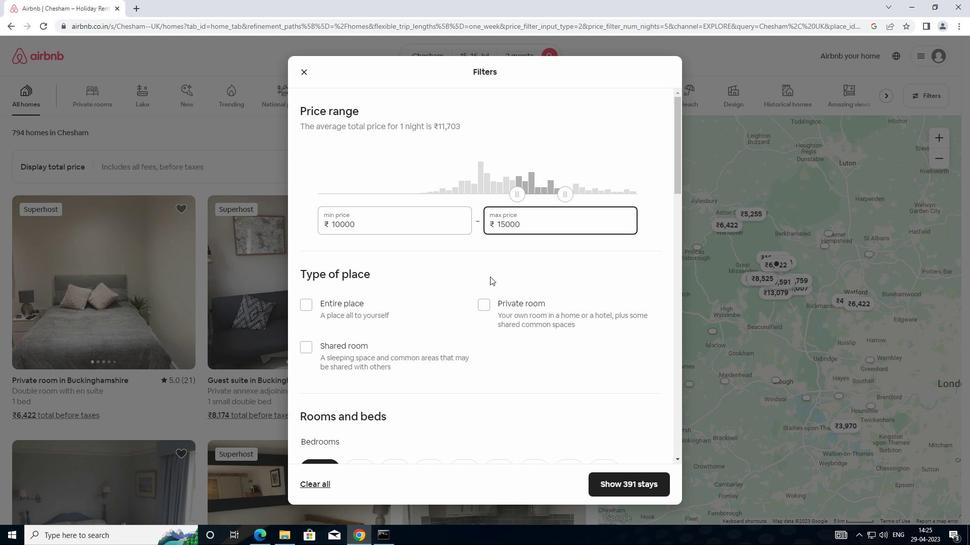 
Action: Mouse moved to (420, 257)
Screenshot: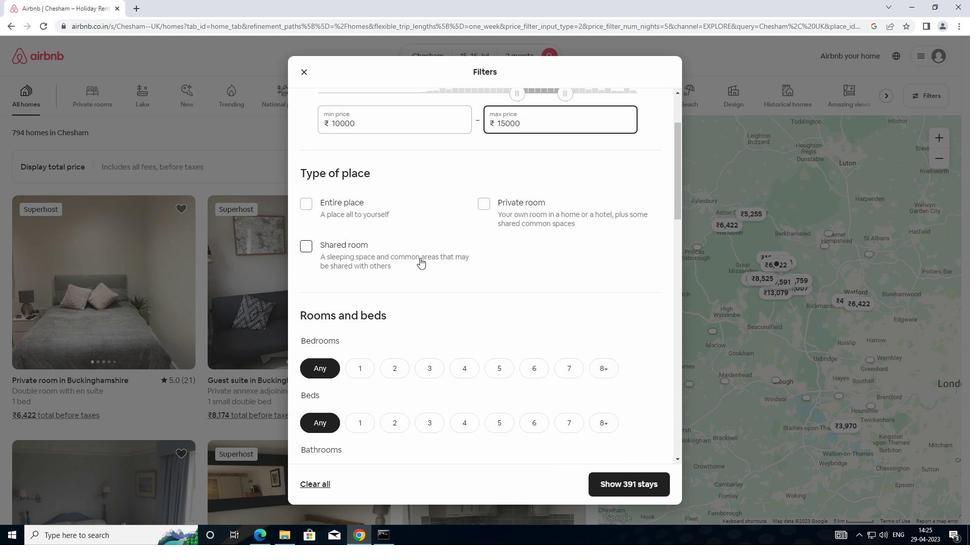 
Action: Mouse scrolled (420, 256) with delta (0, 0)
Screenshot: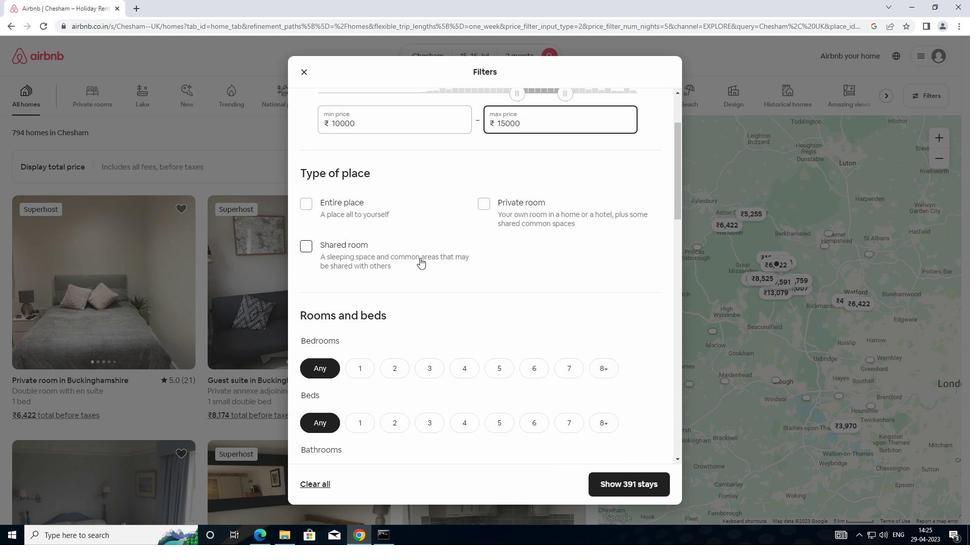 
Action: Mouse moved to (308, 157)
Screenshot: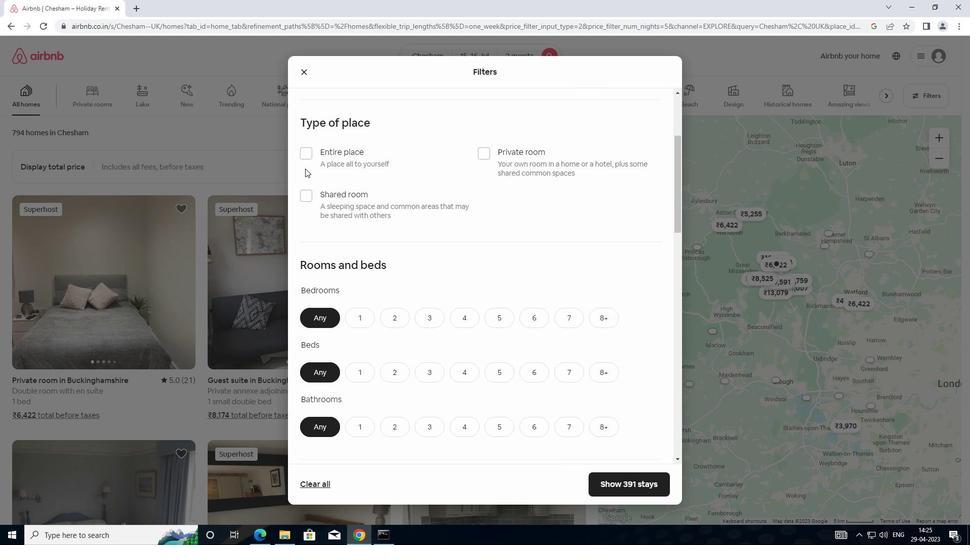 
Action: Mouse pressed left at (308, 157)
Screenshot: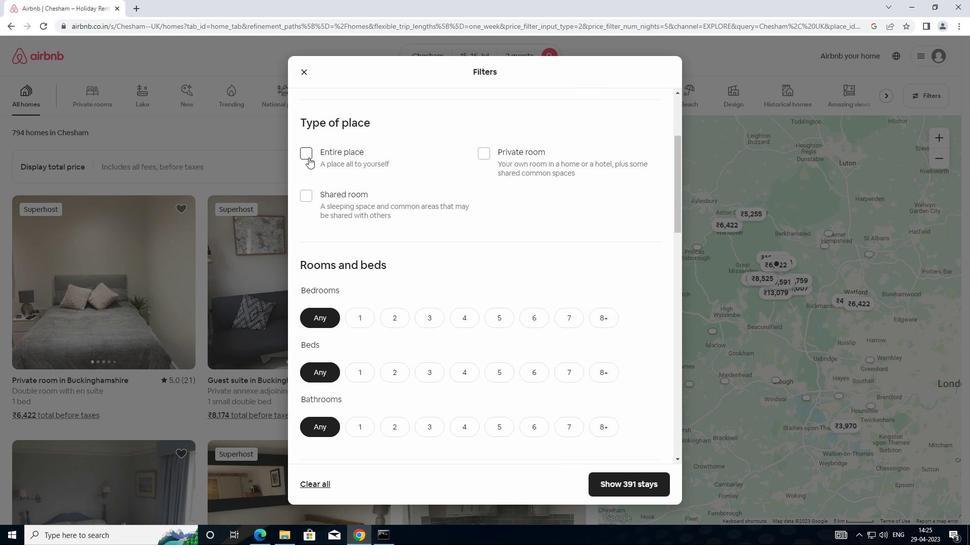 
Action: Mouse moved to (359, 318)
Screenshot: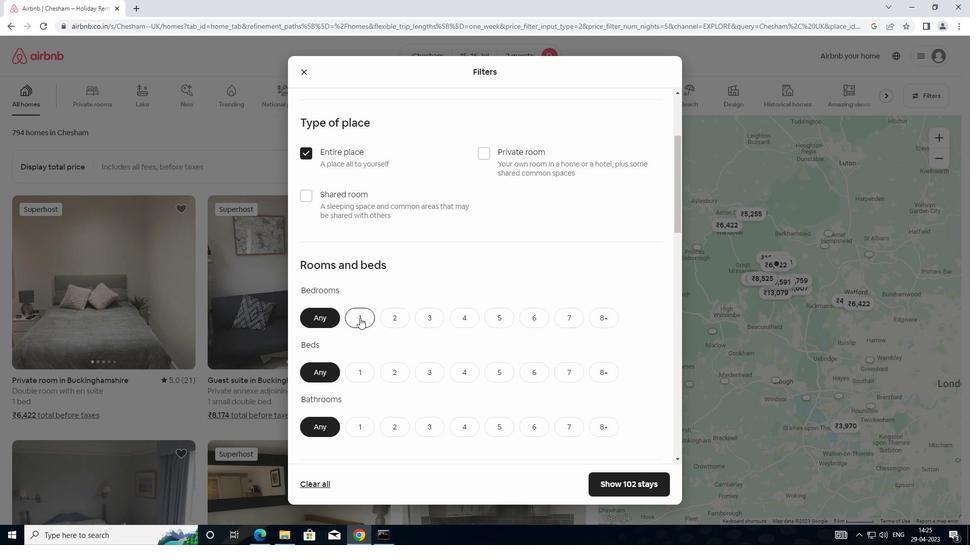 
Action: Mouse pressed left at (359, 318)
Screenshot: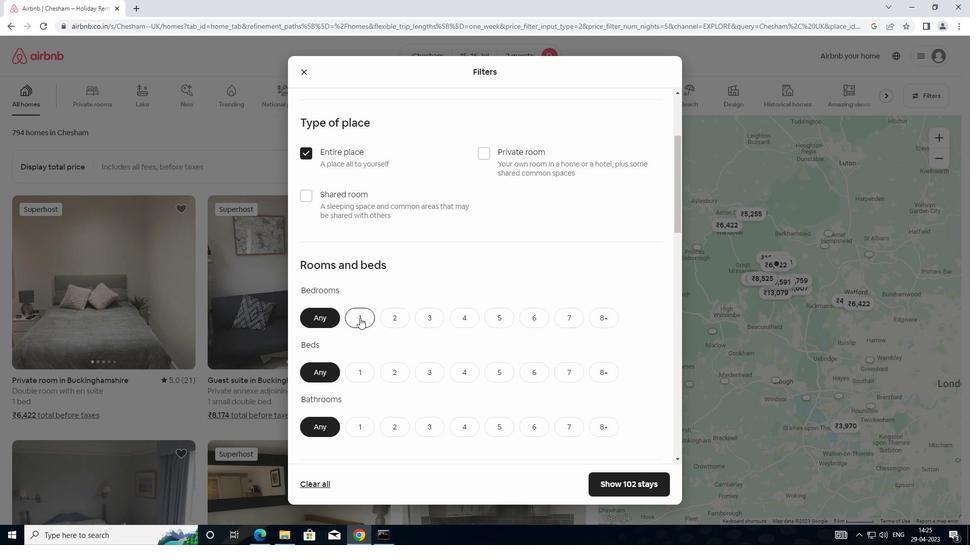 
Action: Mouse moved to (367, 366)
Screenshot: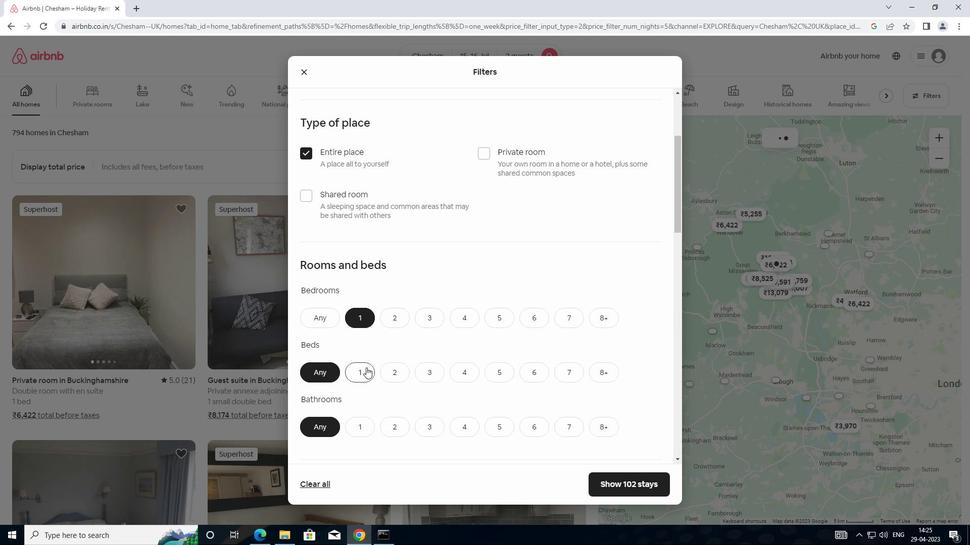 
Action: Mouse pressed left at (367, 366)
Screenshot: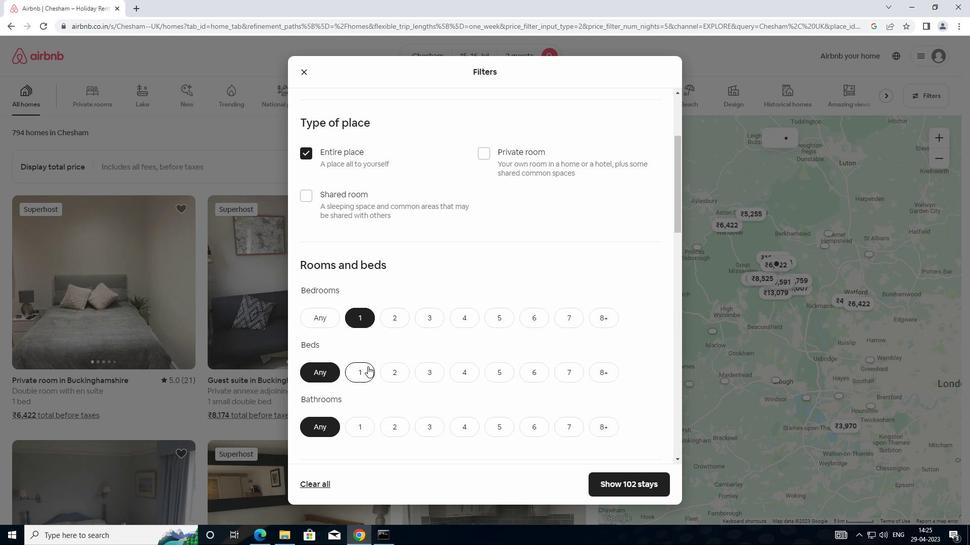 
Action: Mouse moved to (359, 431)
Screenshot: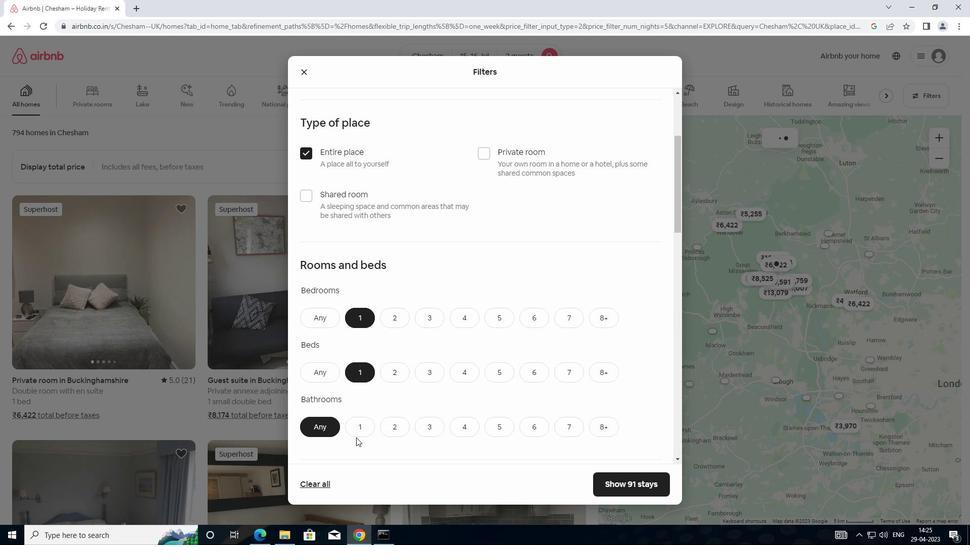 
Action: Mouse pressed left at (359, 431)
Screenshot: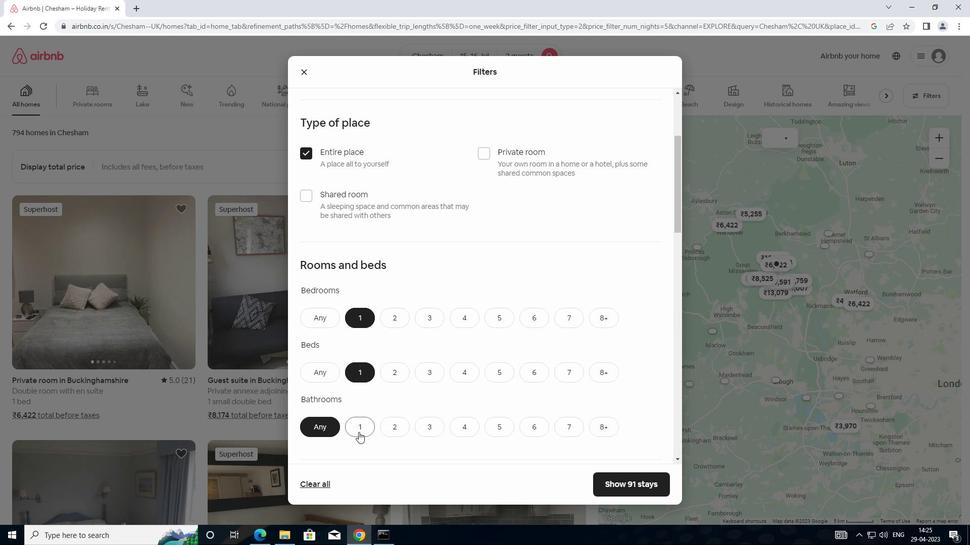 
Action: Mouse moved to (421, 385)
Screenshot: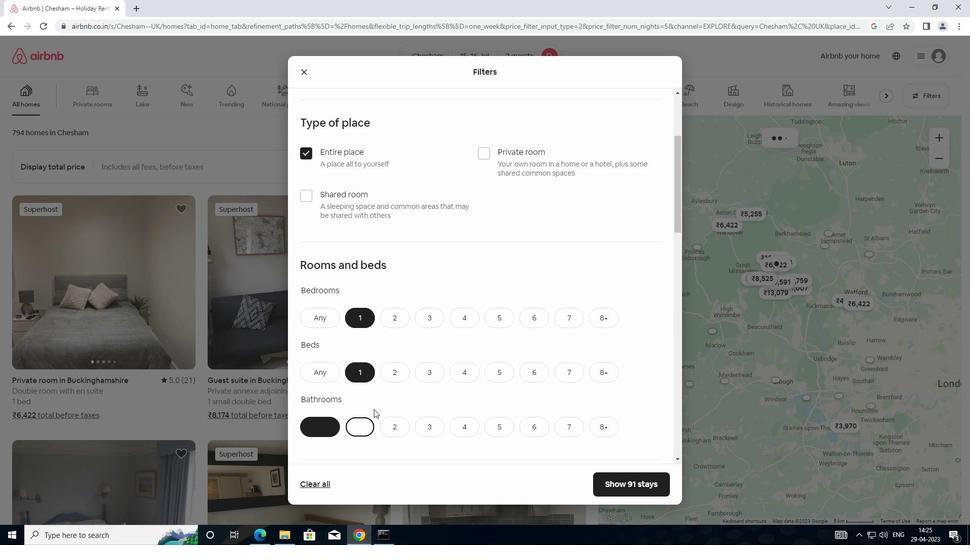 
Action: Mouse scrolled (421, 384) with delta (0, 0)
Screenshot: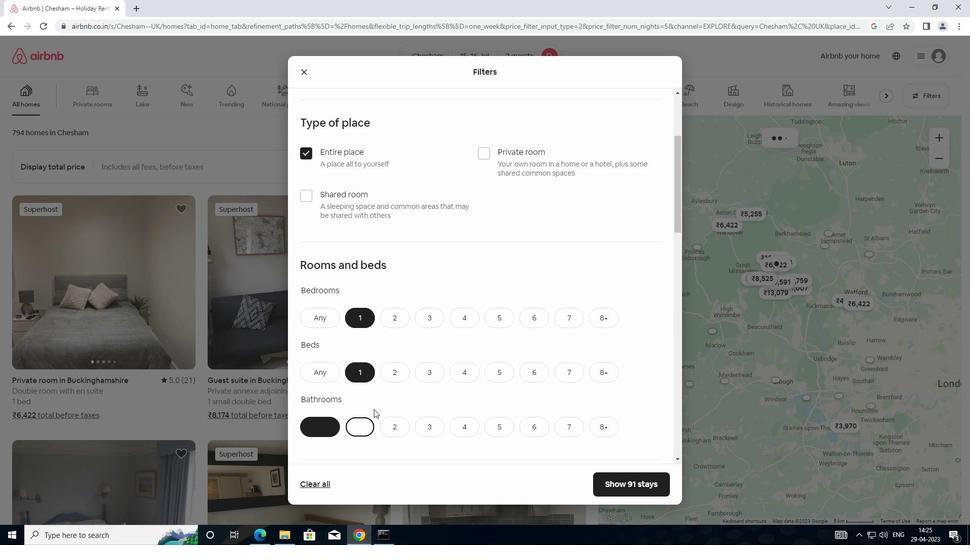 
Action: Mouse moved to (421, 385)
Screenshot: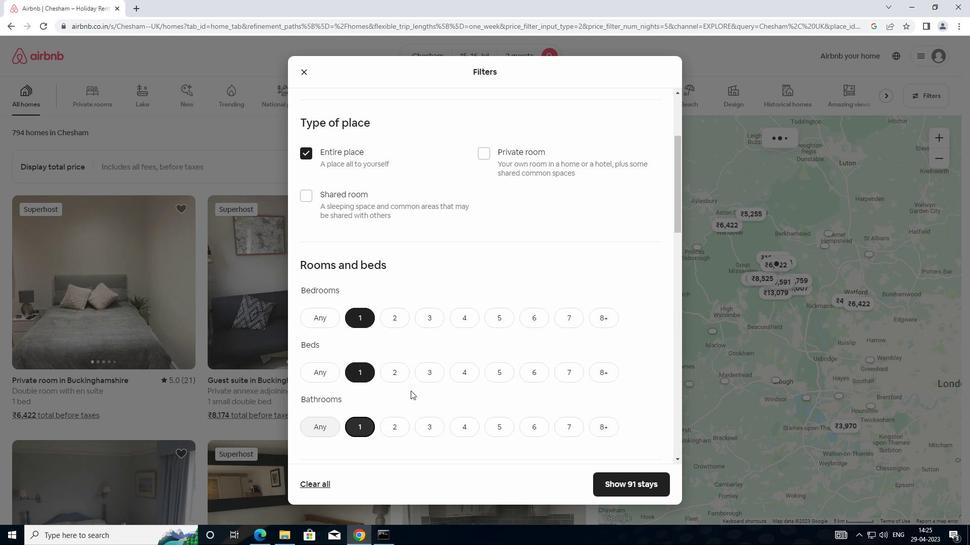 
Action: Mouse scrolled (421, 384) with delta (0, 0)
Screenshot: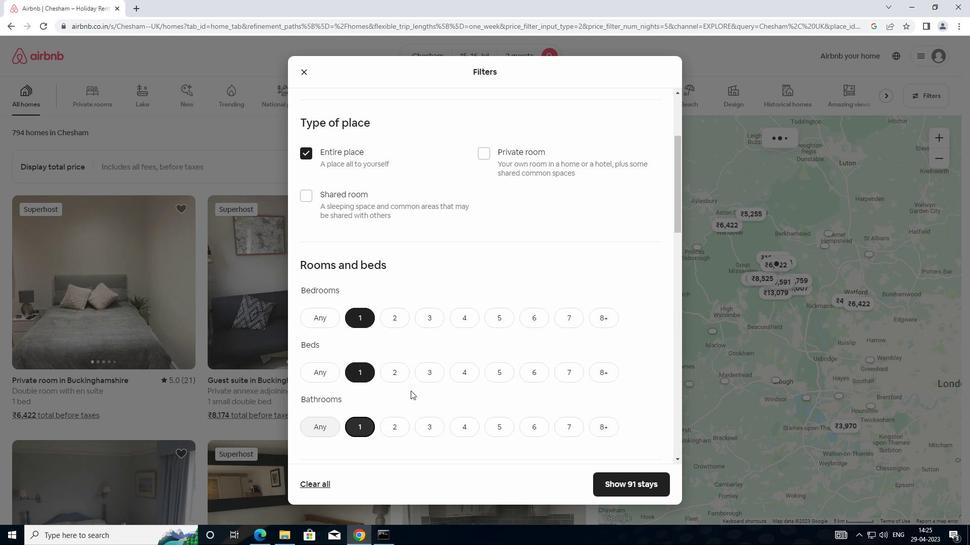 
Action: Mouse moved to (423, 384)
Screenshot: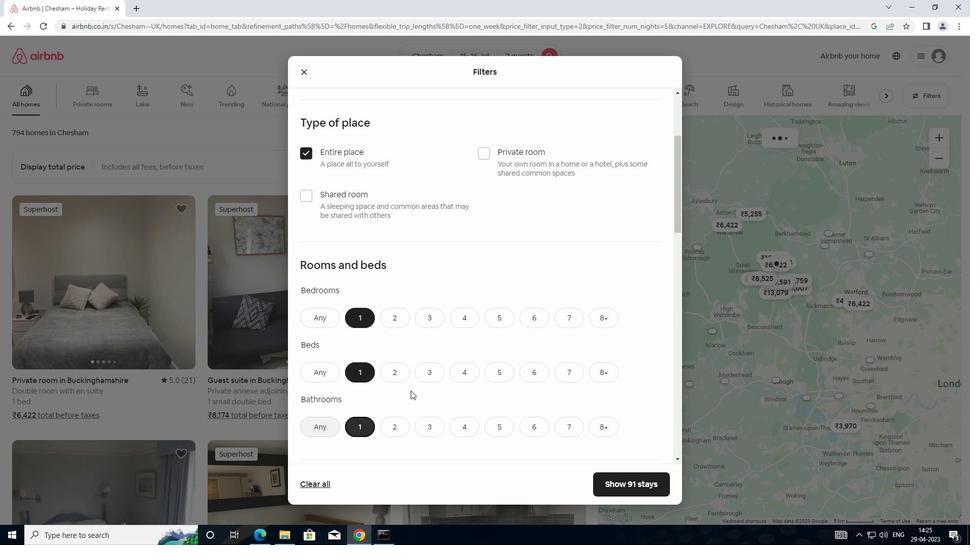 
Action: Mouse scrolled (423, 383) with delta (0, 0)
Screenshot: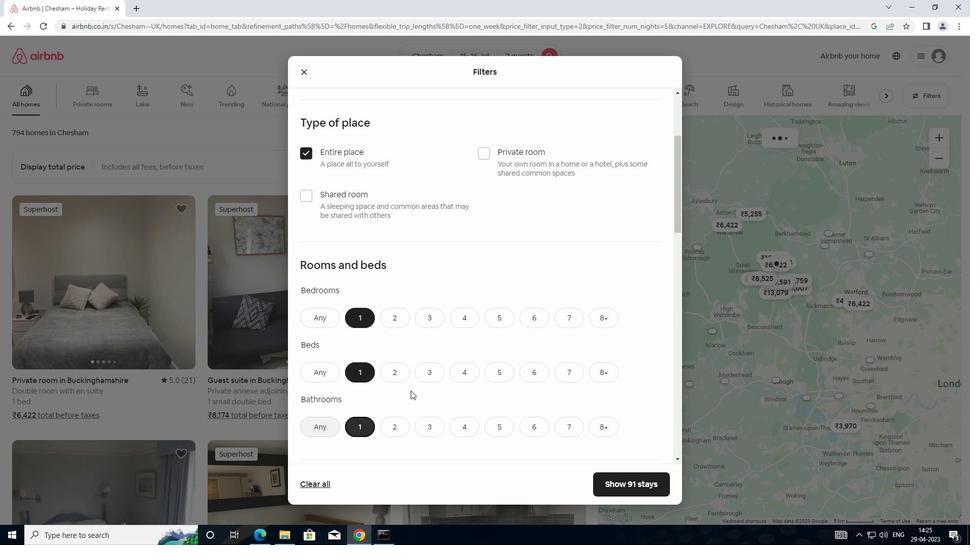 
Action: Mouse moved to (423, 383)
Screenshot: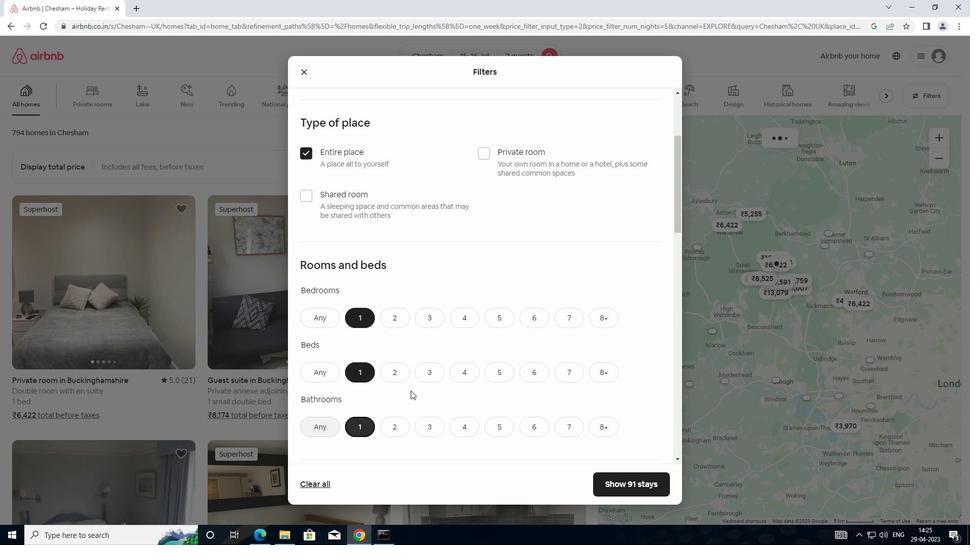 
Action: Mouse scrolled (423, 383) with delta (0, 0)
Screenshot: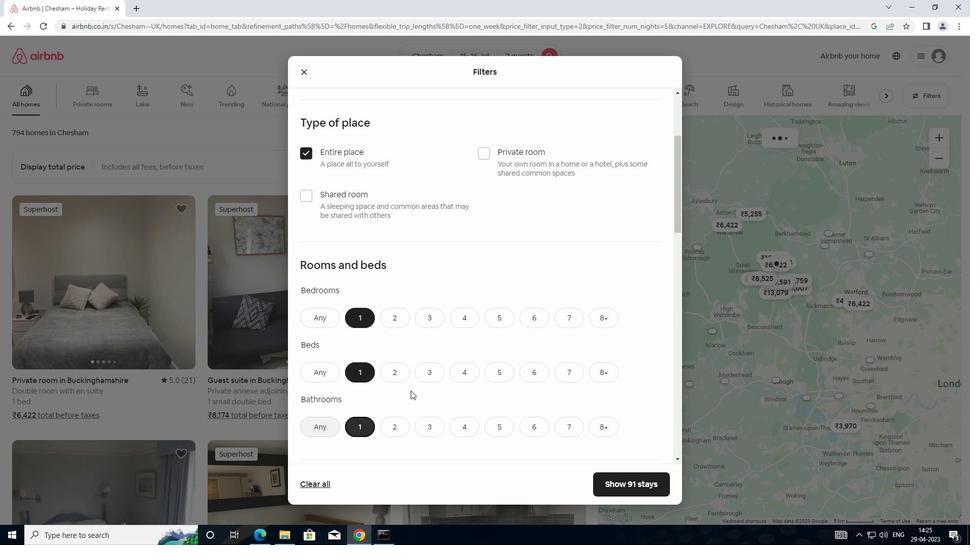 
Action: Mouse moved to (436, 369)
Screenshot: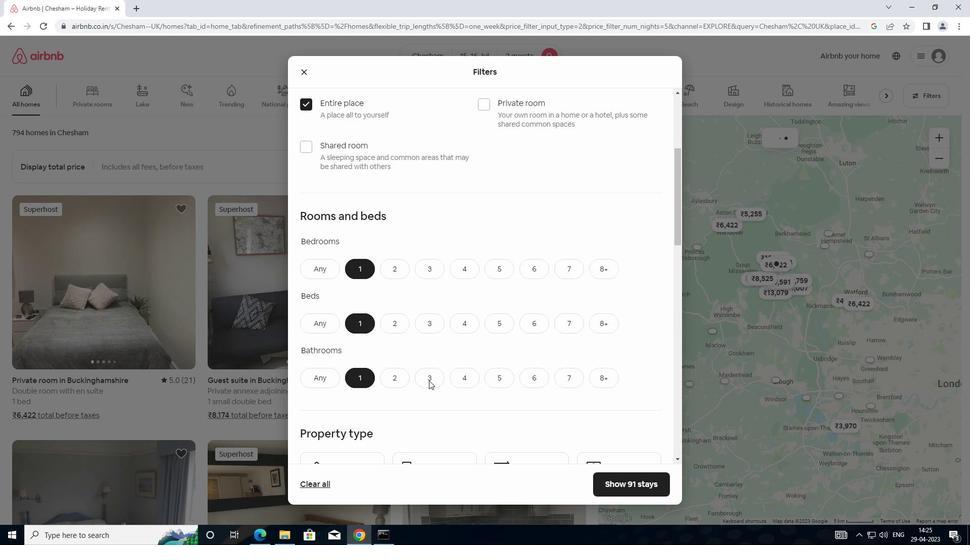 
Action: Mouse scrolled (436, 369) with delta (0, 0)
Screenshot: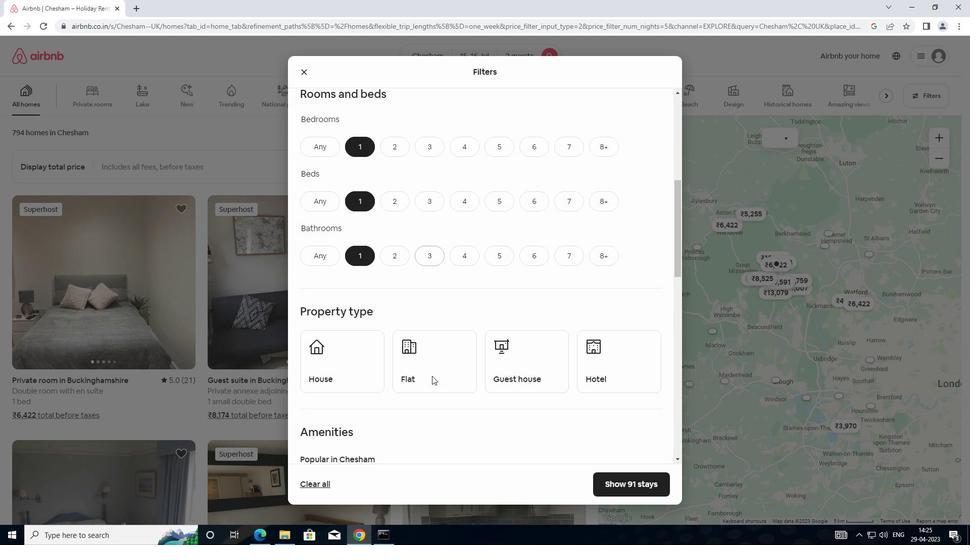 
Action: Mouse scrolled (436, 369) with delta (0, 0)
Screenshot: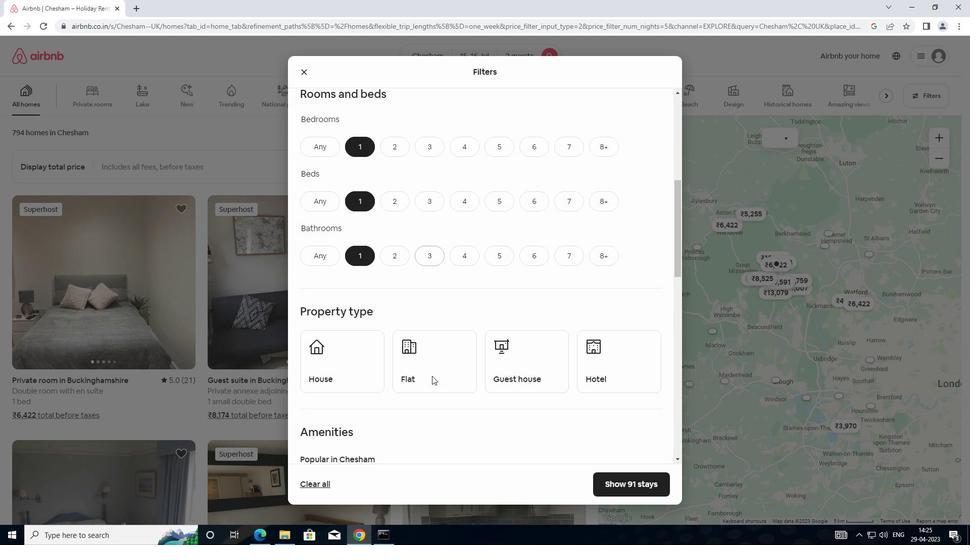 
Action: Mouse scrolled (436, 369) with delta (0, 0)
Screenshot: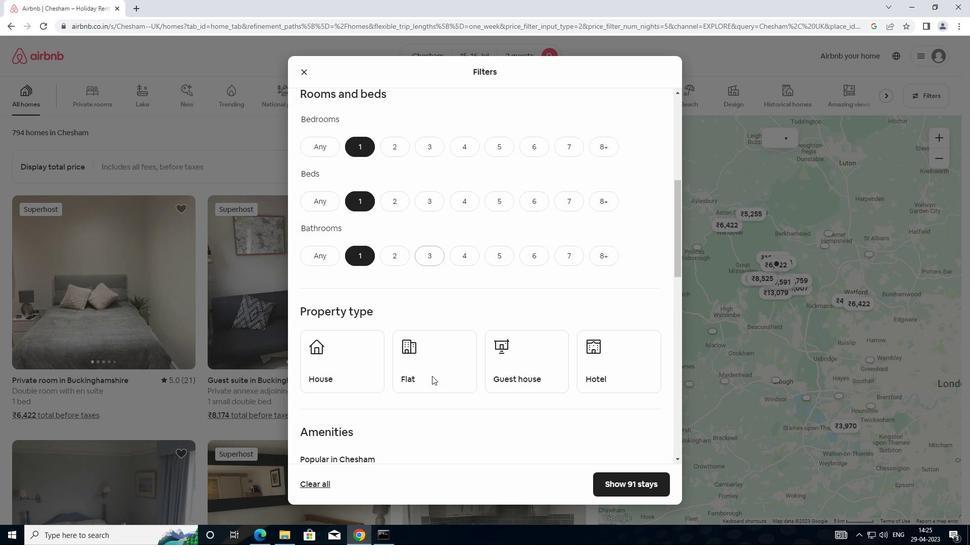 
Action: Mouse moved to (342, 208)
Screenshot: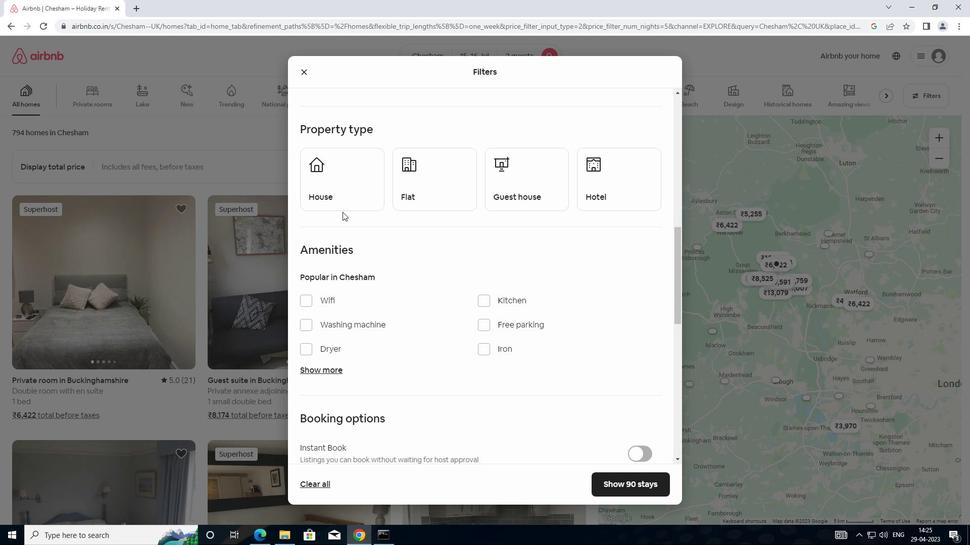 
Action: Mouse pressed left at (342, 208)
Screenshot: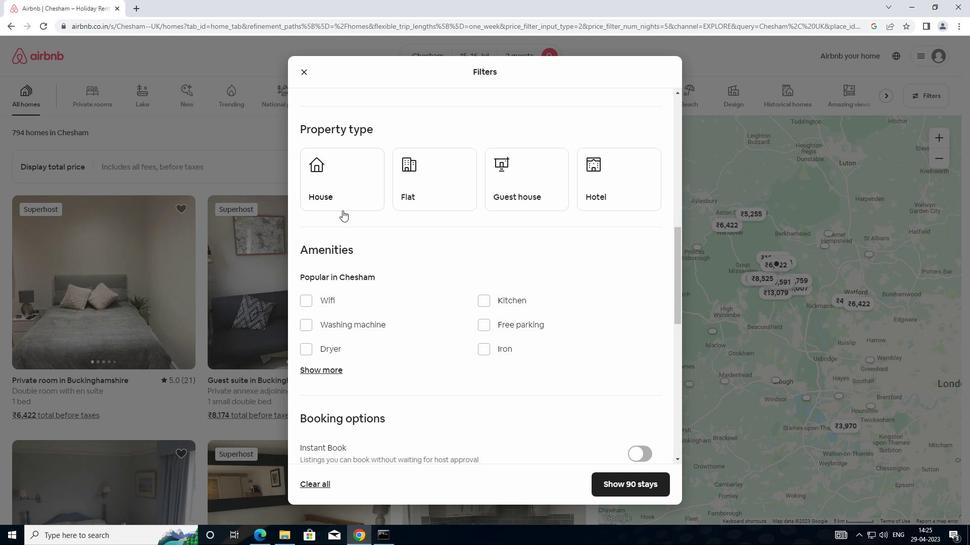 
Action: Mouse moved to (413, 199)
Screenshot: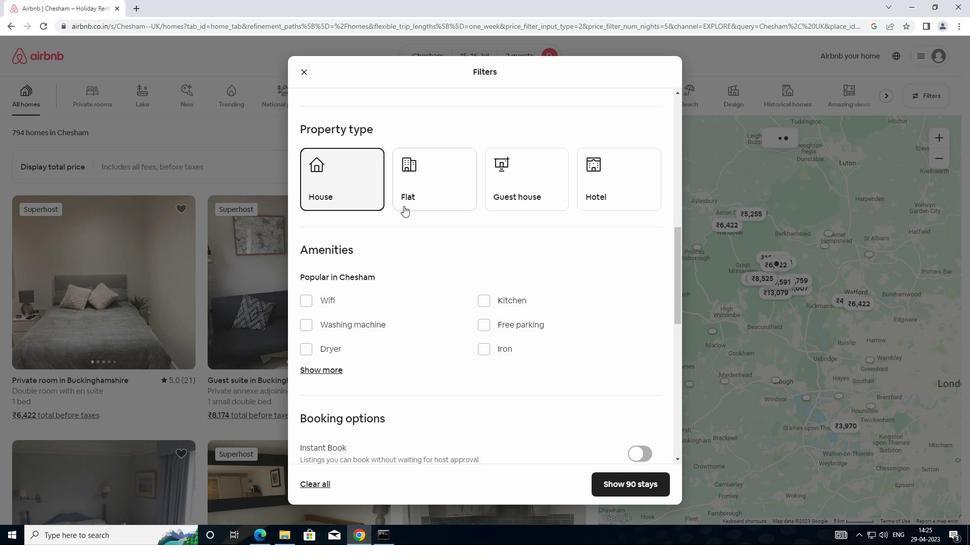 
Action: Mouse pressed left at (413, 199)
Screenshot: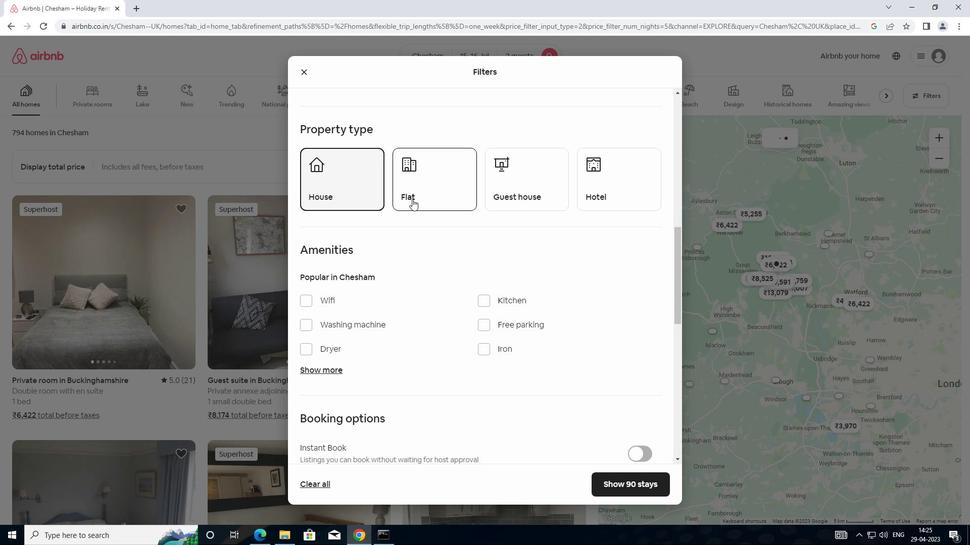 
Action: Mouse moved to (558, 190)
Screenshot: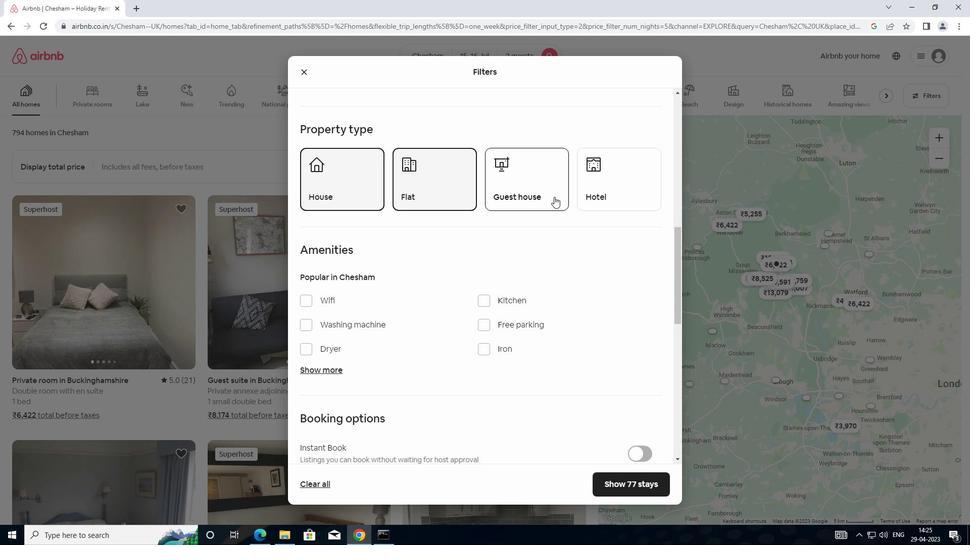 
Action: Mouse pressed left at (558, 190)
Screenshot: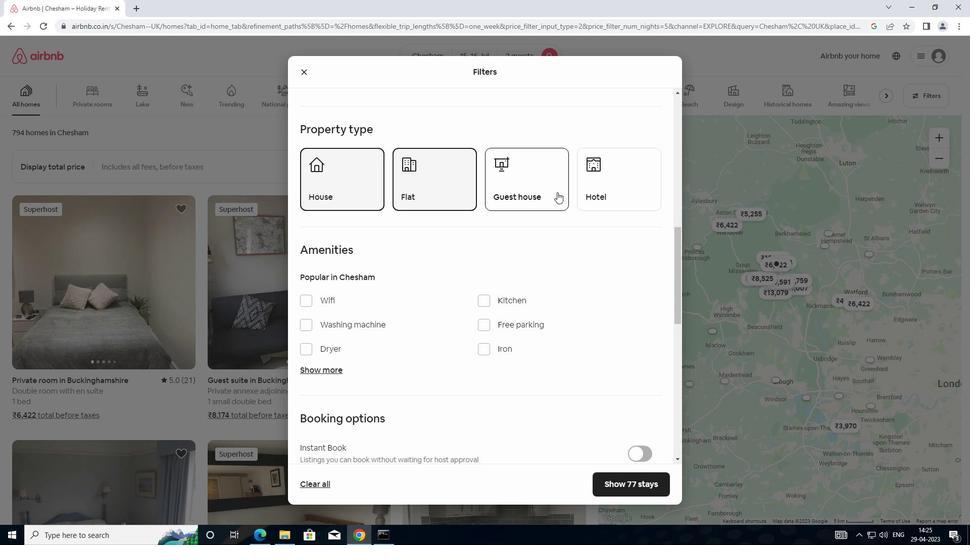 
Action: Mouse moved to (624, 205)
Screenshot: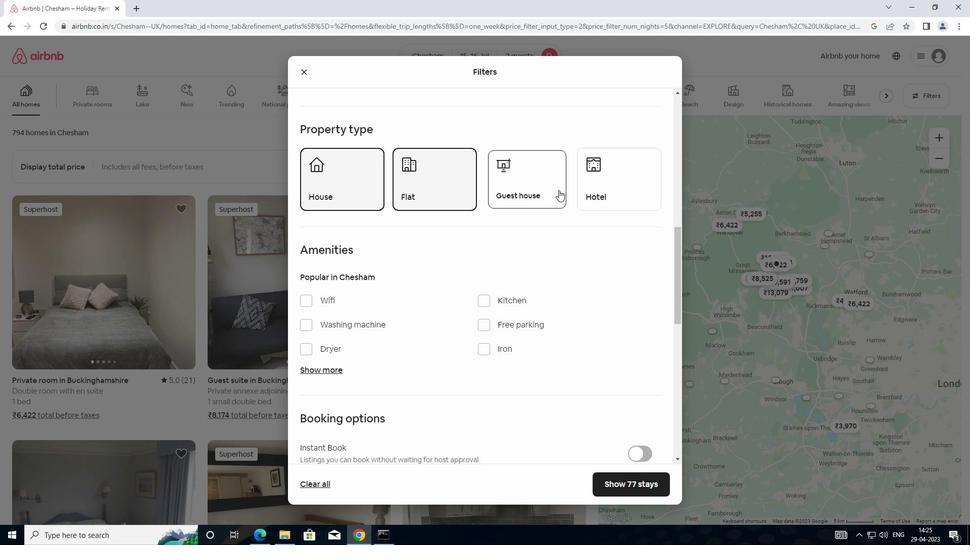 
Action: Mouse pressed left at (624, 205)
Screenshot: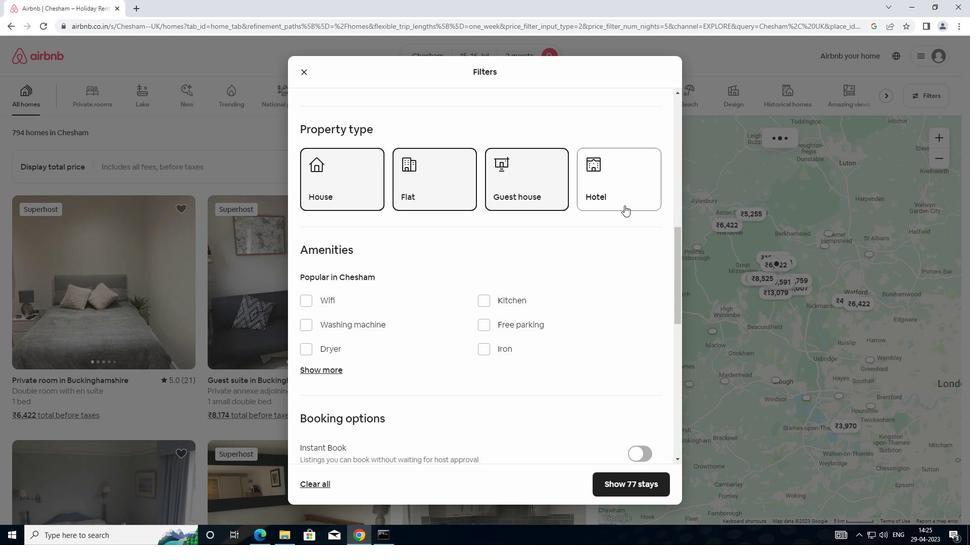 
Action: Mouse moved to (558, 342)
Screenshot: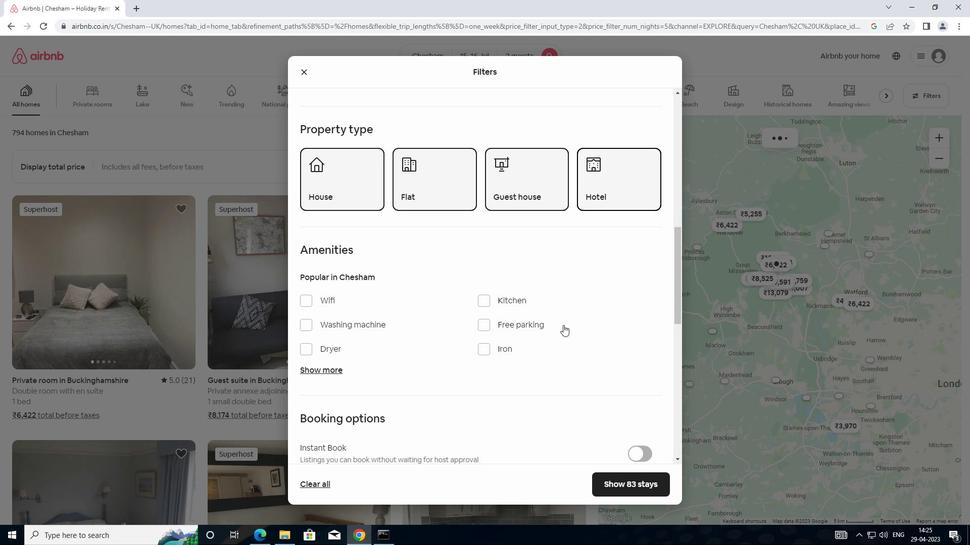 
Action: Mouse scrolled (558, 342) with delta (0, 0)
Screenshot: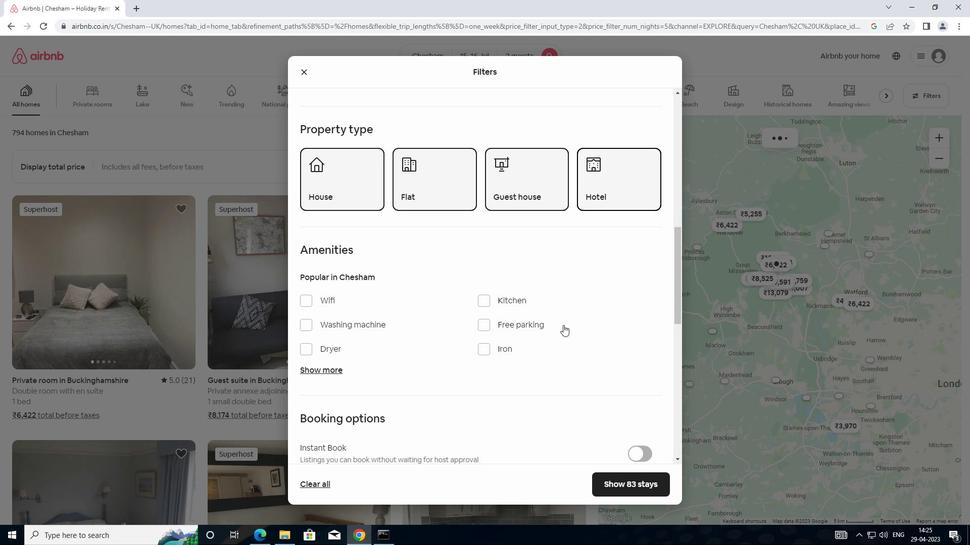 
Action: Mouse moved to (558, 342)
Screenshot: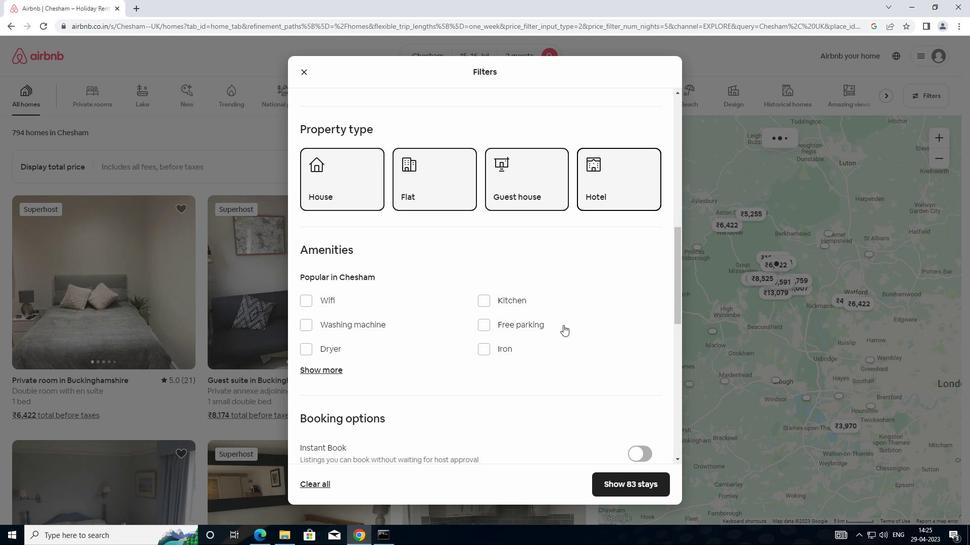 
Action: Mouse scrolled (558, 342) with delta (0, 0)
Screenshot: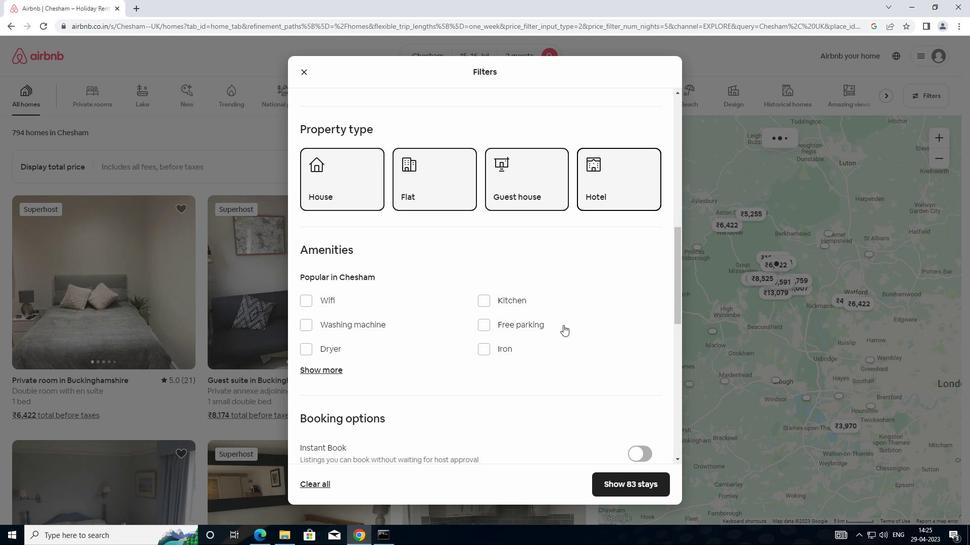 
Action: Mouse moved to (558, 343)
Screenshot: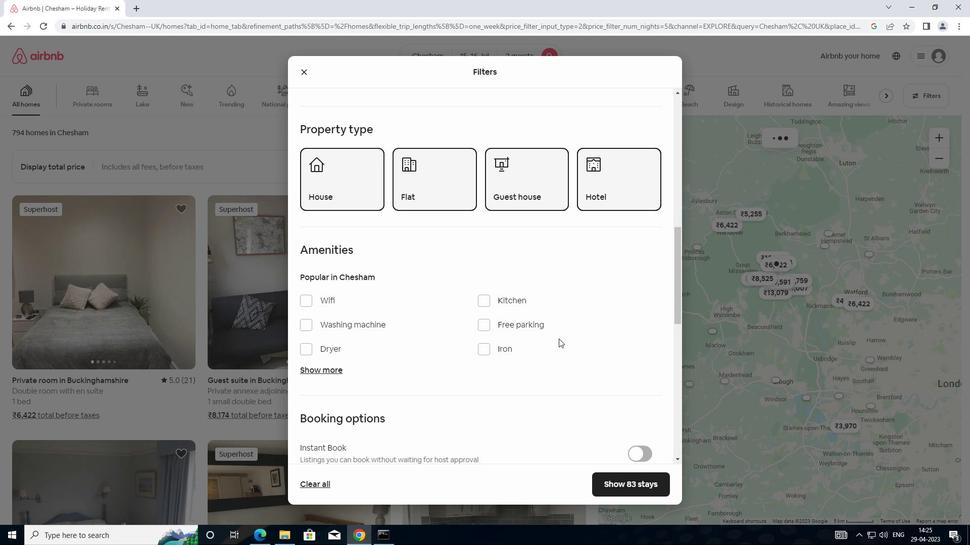 
Action: Mouse scrolled (558, 342) with delta (0, 0)
Screenshot: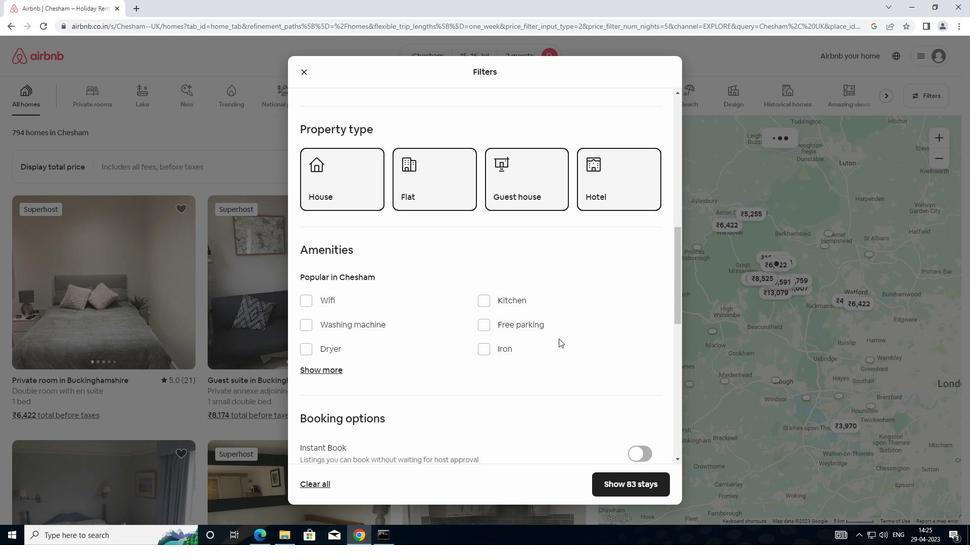 
Action: Mouse moved to (558, 343)
Screenshot: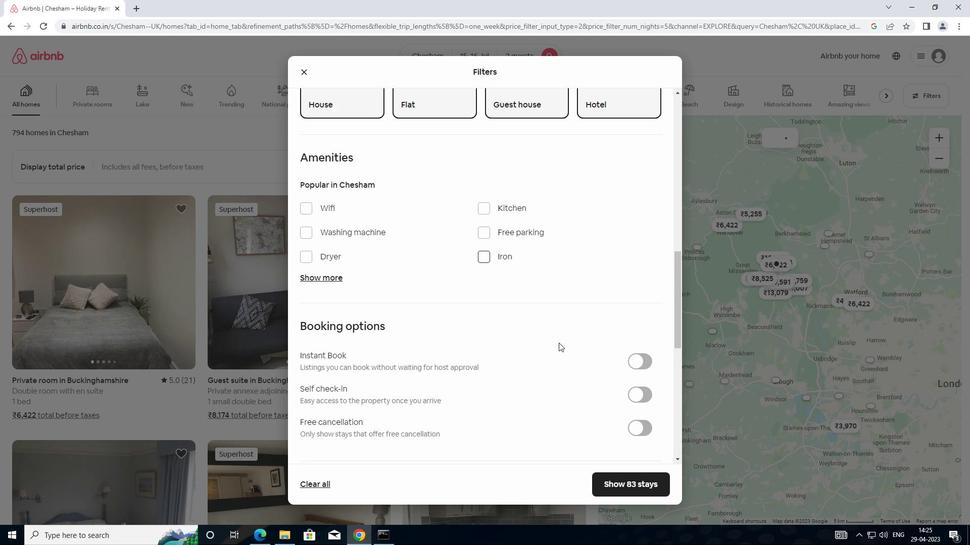 
Action: Mouse scrolled (558, 343) with delta (0, 0)
Screenshot: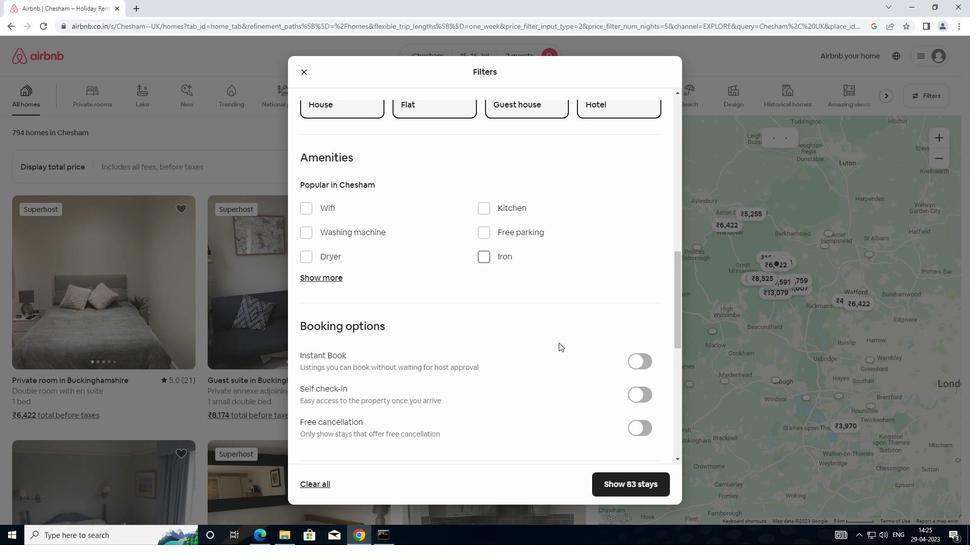 
Action: Mouse scrolled (558, 343) with delta (0, 0)
Screenshot: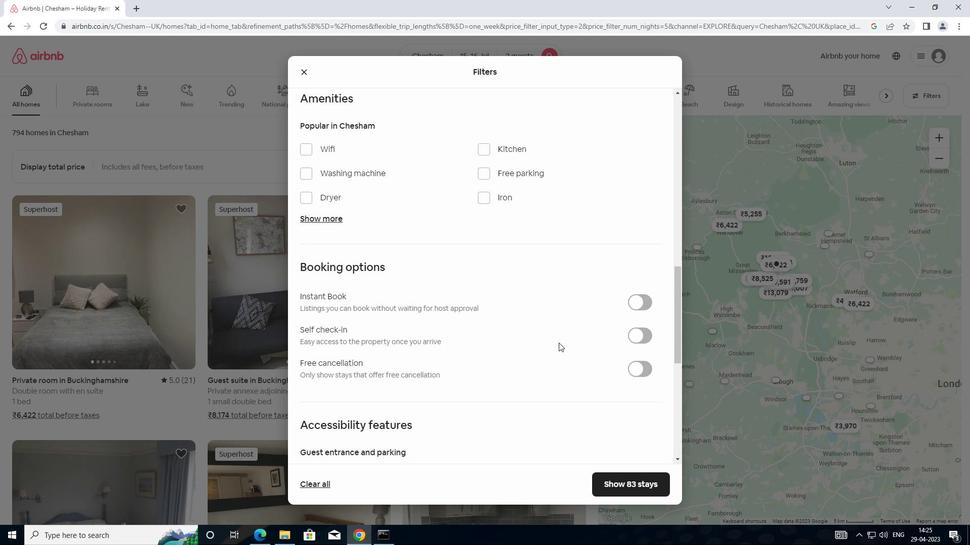 
Action: Mouse scrolled (558, 343) with delta (0, 0)
Screenshot: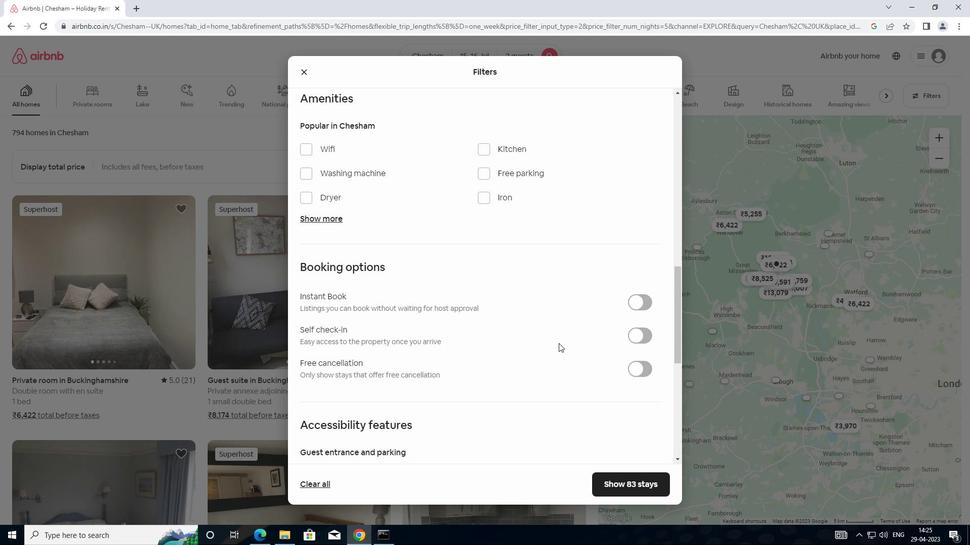 
Action: Mouse moved to (643, 184)
Screenshot: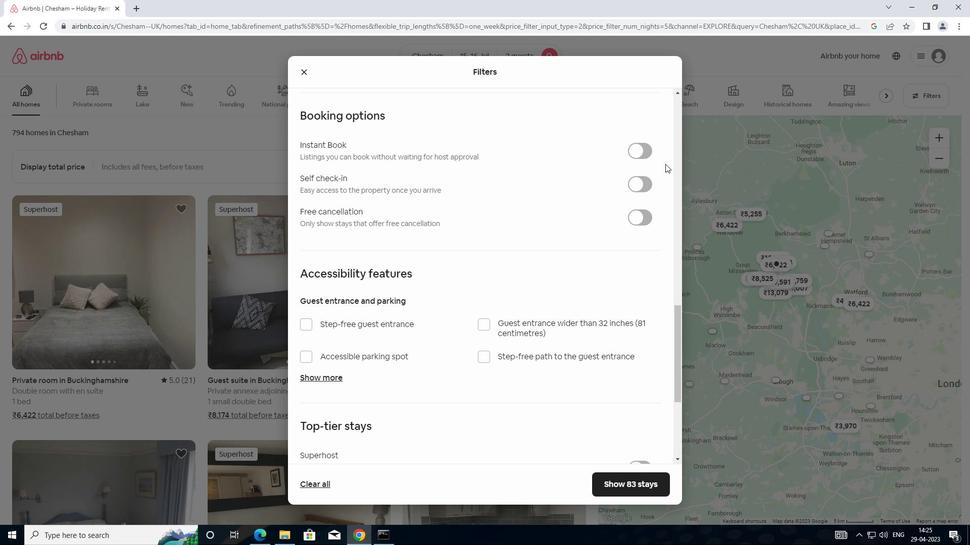 
Action: Mouse pressed left at (643, 184)
Screenshot: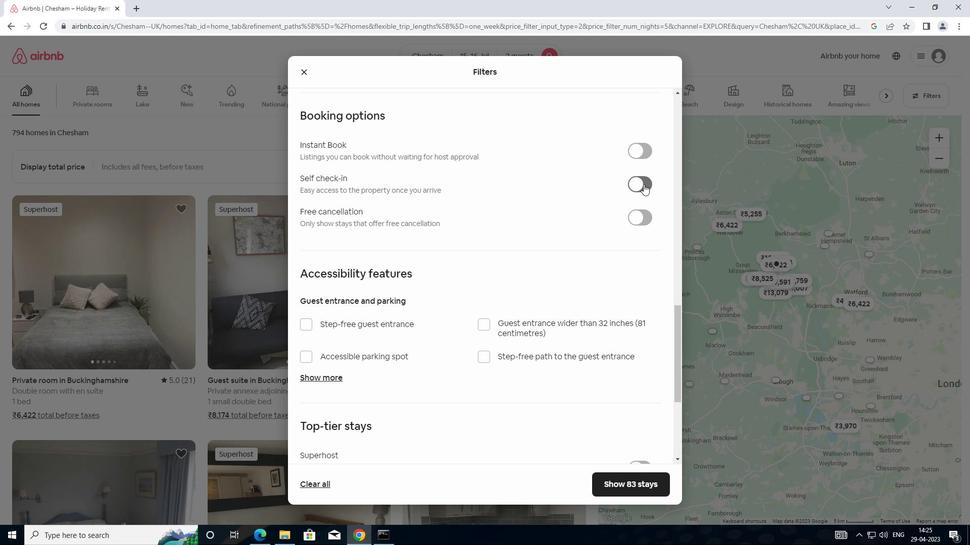 
Action: Mouse moved to (584, 256)
Screenshot: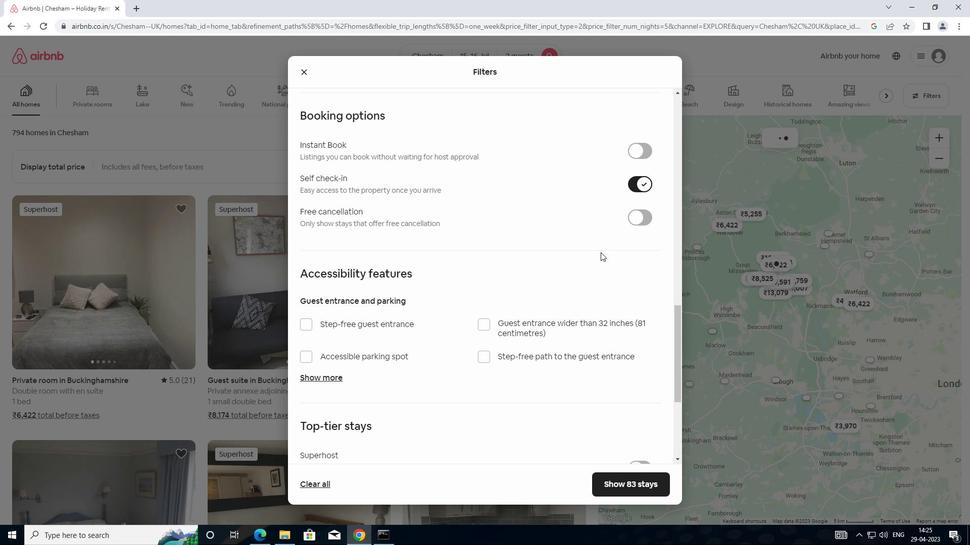 
Action: Mouse scrolled (584, 256) with delta (0, 0)
Screenshot: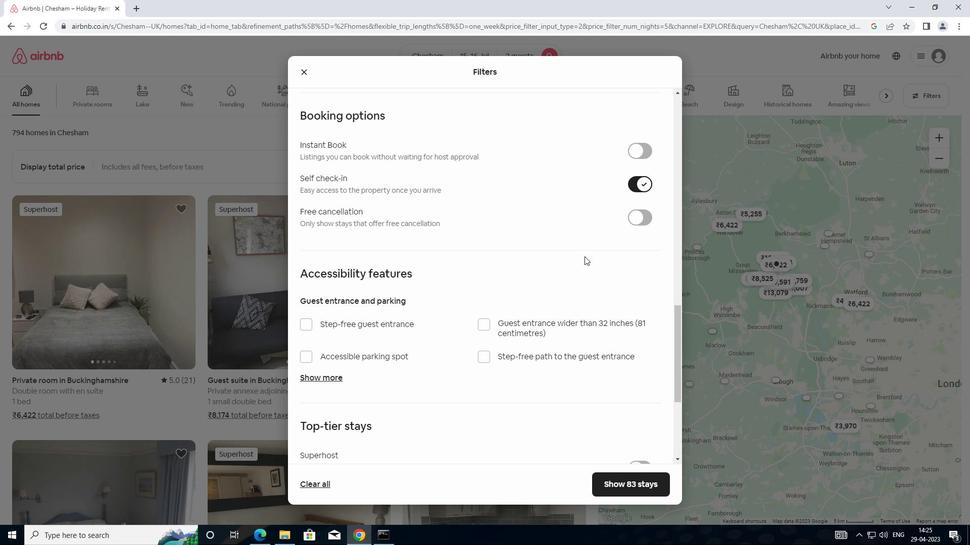 
Action: Mouse scrolled (584, 256) with delta (0, 0)
Screenshot: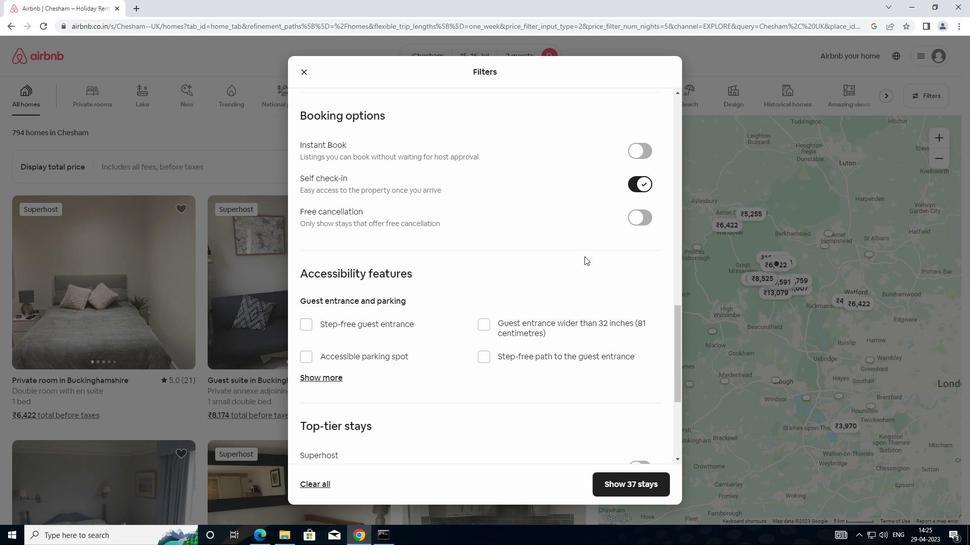 
Action: Mouse moved to (584, 256)
Screenshot: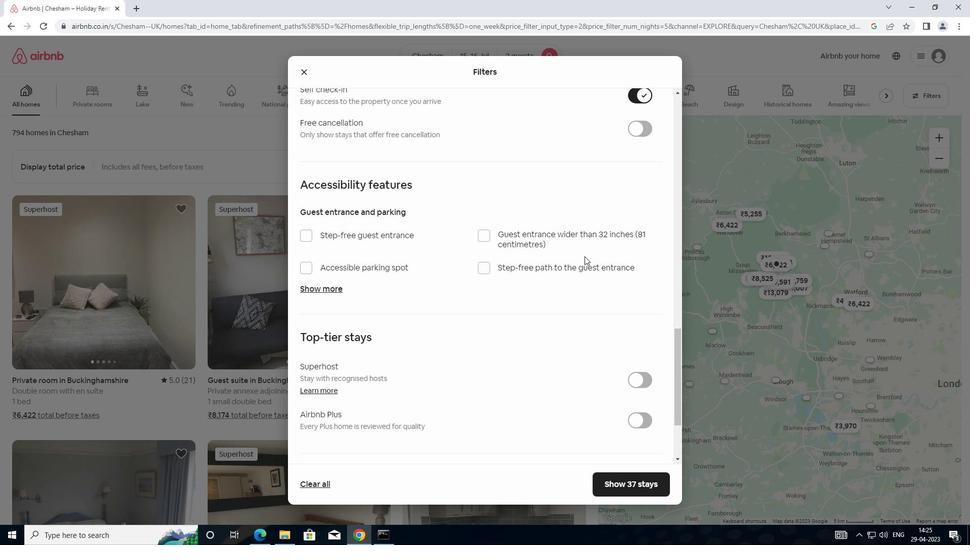 
Action: Mouse scrolled (584, 255) with delta (0, 0)
Screenshot: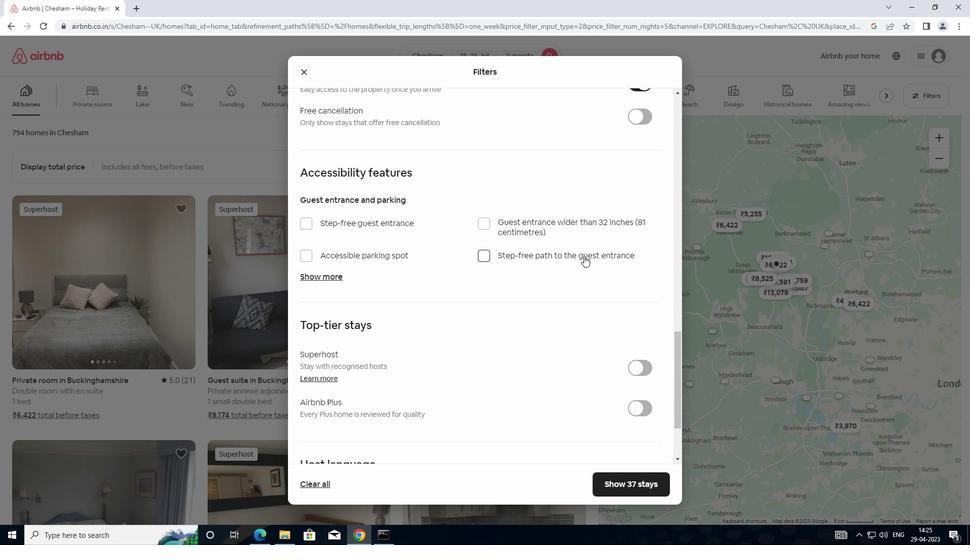 
Action: Mouse scrolled (584, 255) with delta (0, 0)
Screenshot: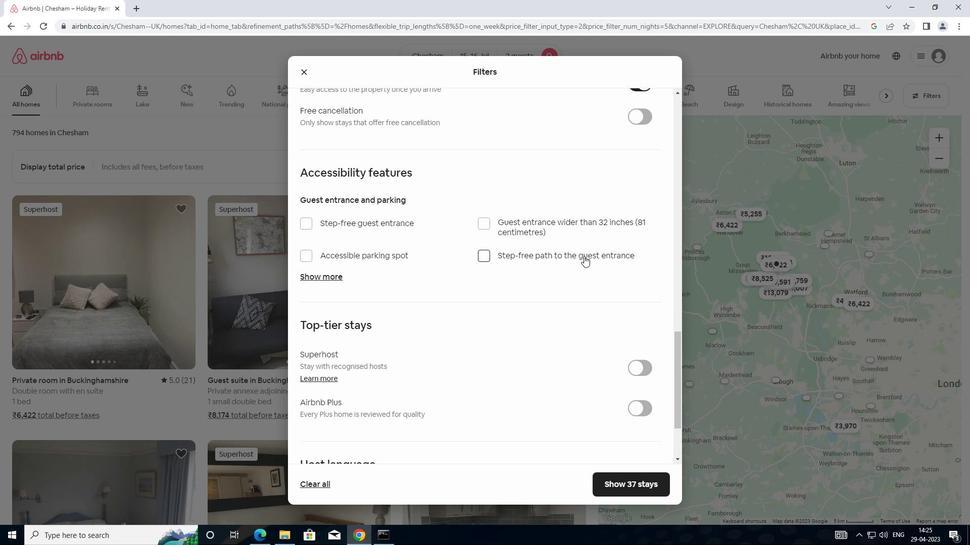 
Action: Mouse moved to (584, 249)
Screenshot: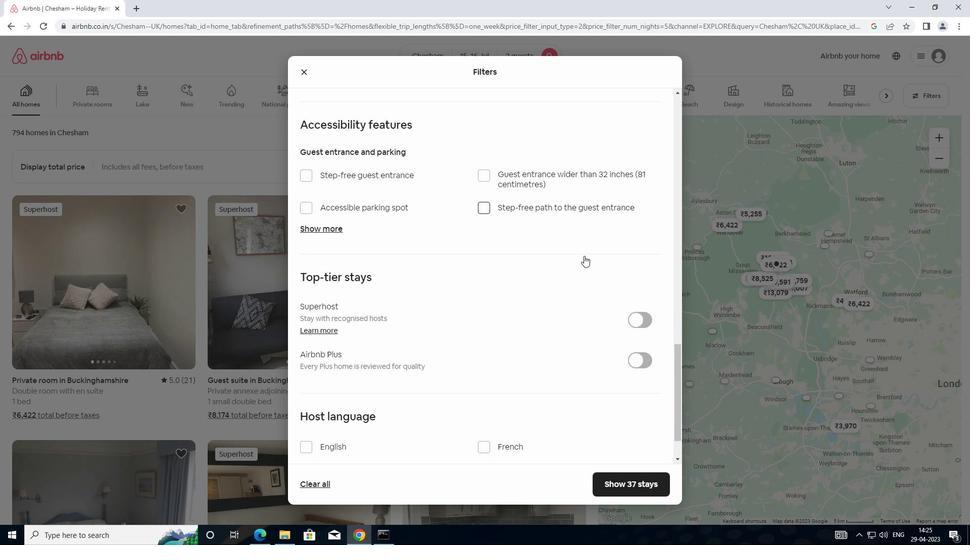 
Action: Mouse scrolled (584, 249) with delta (0, 0)
Screenshot: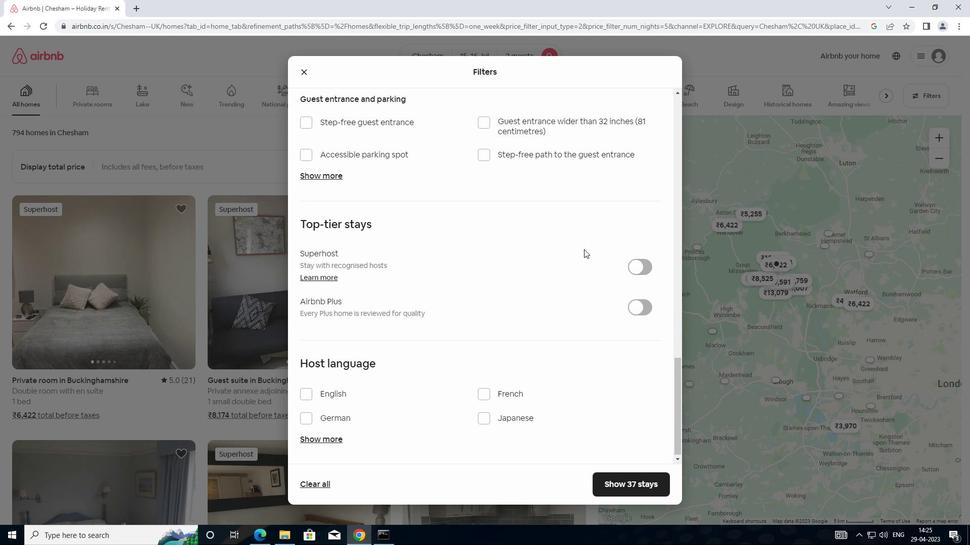 
Action: Mouse scrolled (584, 249) with delta (0, 0)
Screenshot: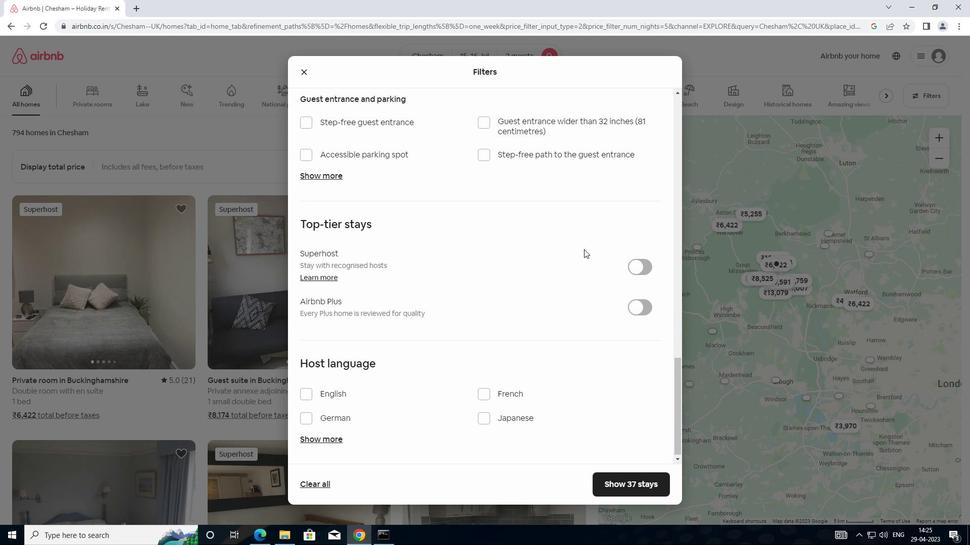 
Action: Mouse scrolled (584, 249) with delta (0, 0)
Screenshot: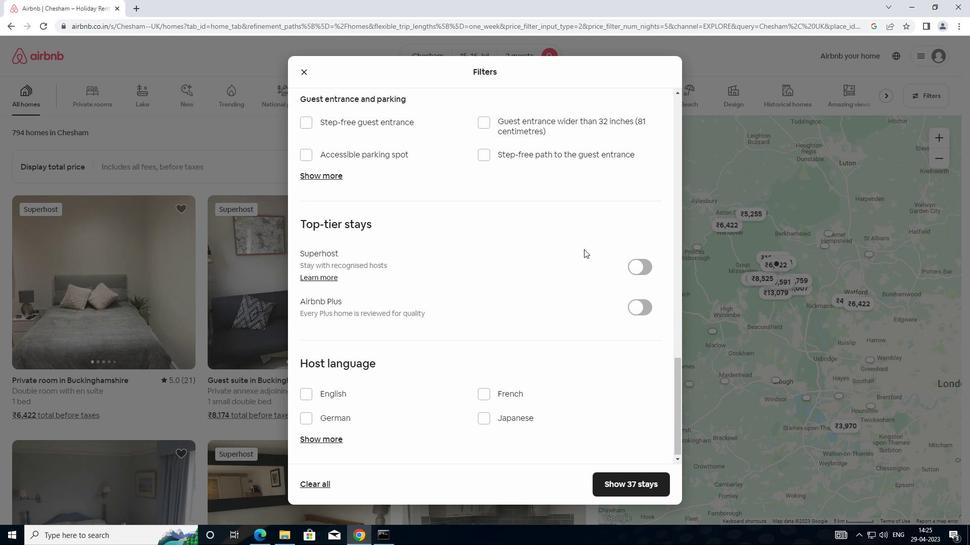 
Action: Mouse moved to (306, 389)
Screenshot: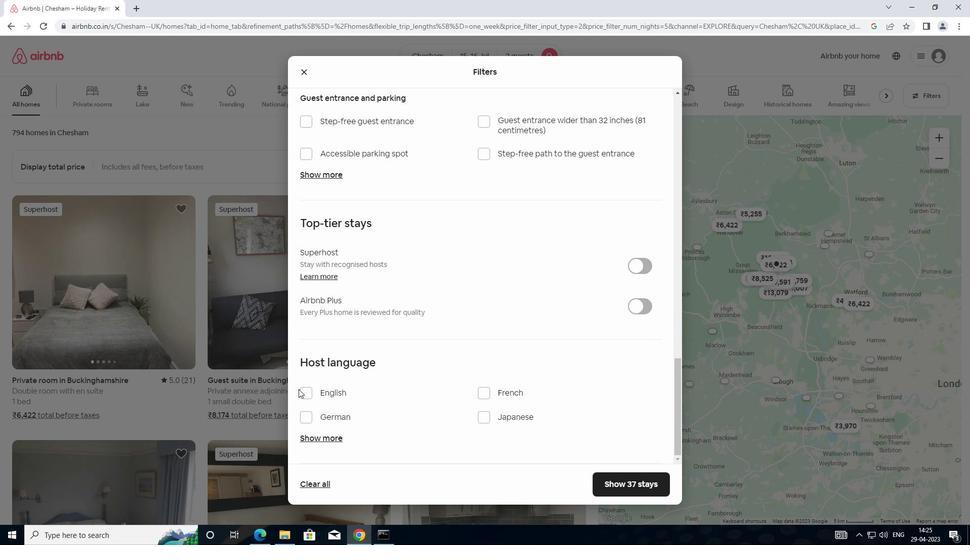 
Action: Mouse pressed left at (306, 389)
Screenshot: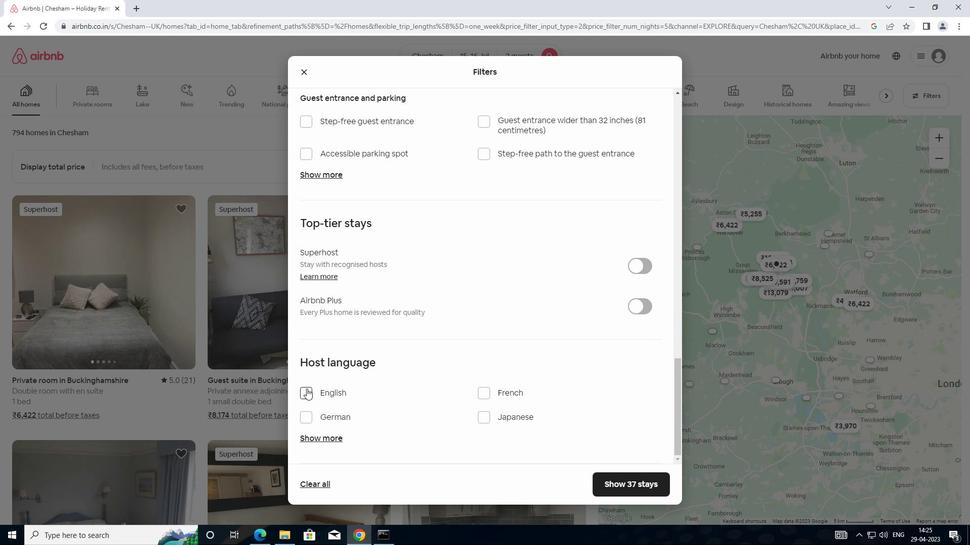 
Action: Mouse moved to (605, 483)
Screenshot: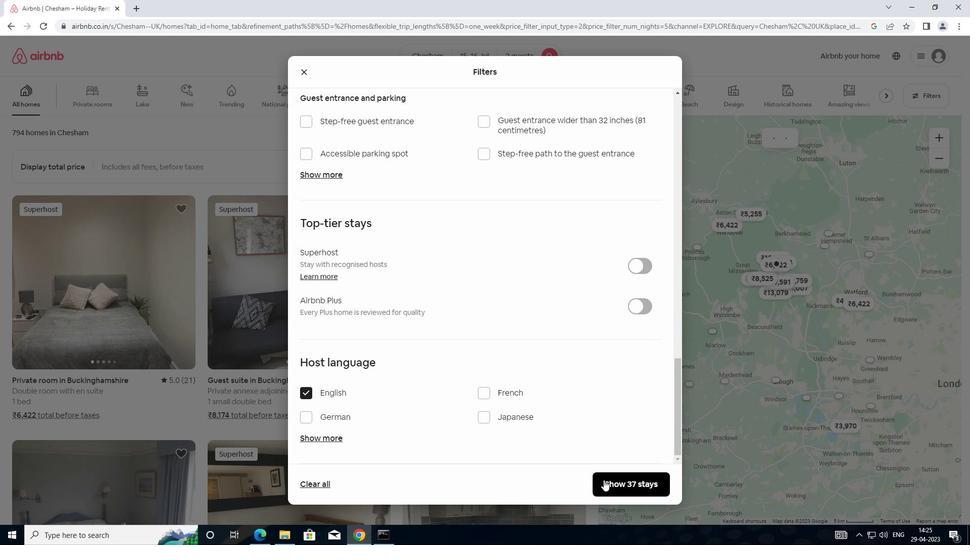 
Action: Mouse pressed left at (605, 483)
Screenshot: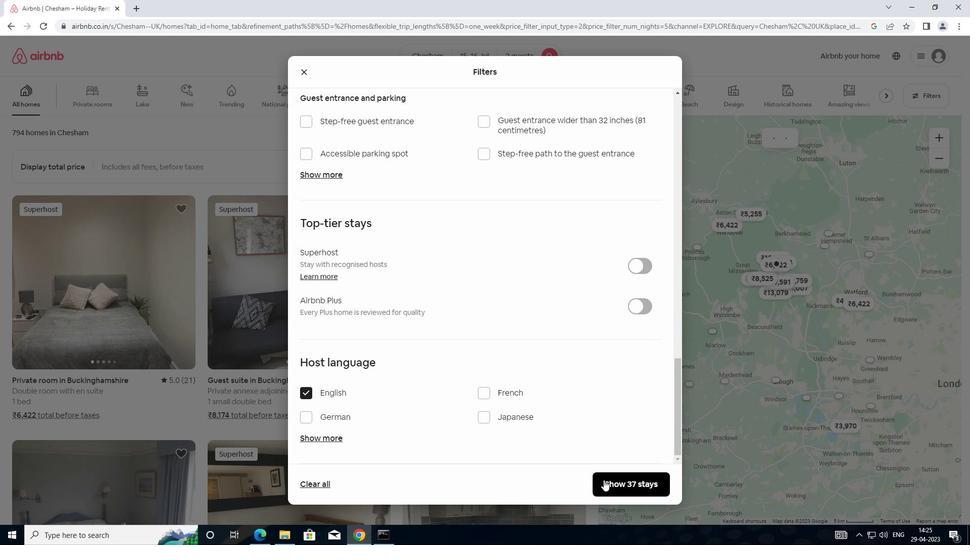 
Action: Mouse moved to (610, 468)
Screenshot: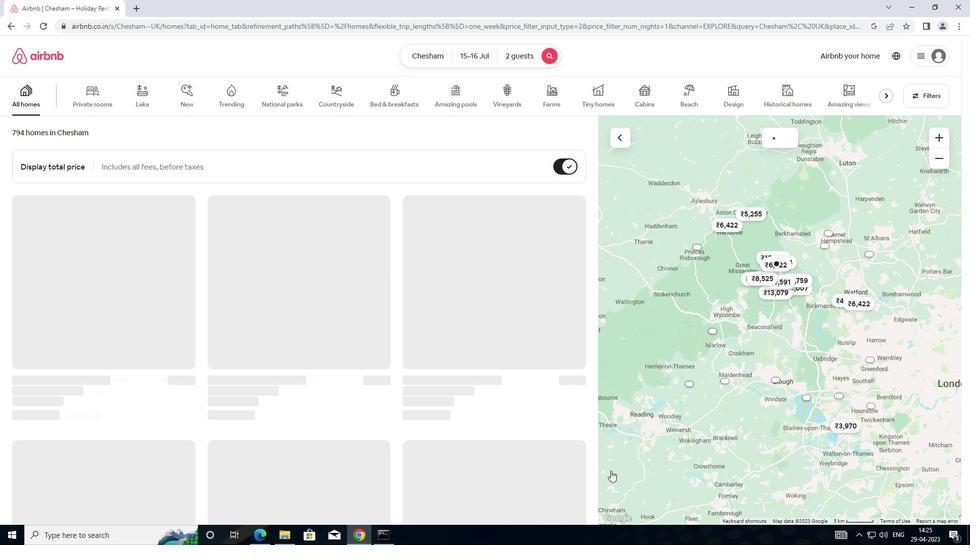 
